 Task: Search one way flight ticket for 3 adults in first from Alpena: Alpena County Regional Airport to Raleigh: Raleigh-durham International Airport on 8-5-2023. Choice of flights is Alaska. Number of bags: 11 checked bags. Price is upto 72000. Outbound departure time preference is 7:15.
Action: Mouse moved to (291, 276)
Screenshot: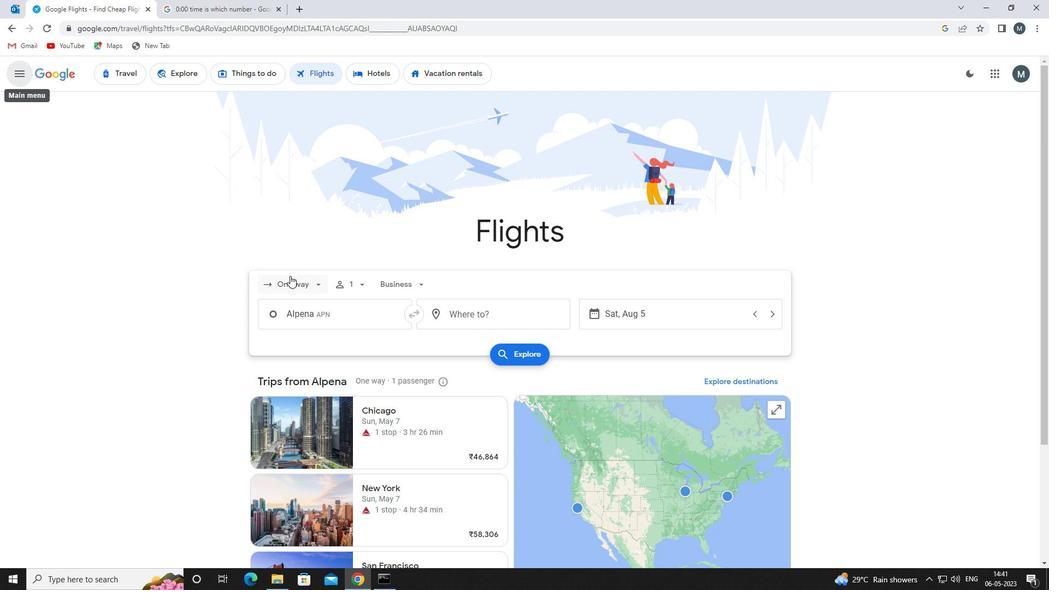 
Action: Mouse pressed left at (291, 276)
Screenshot: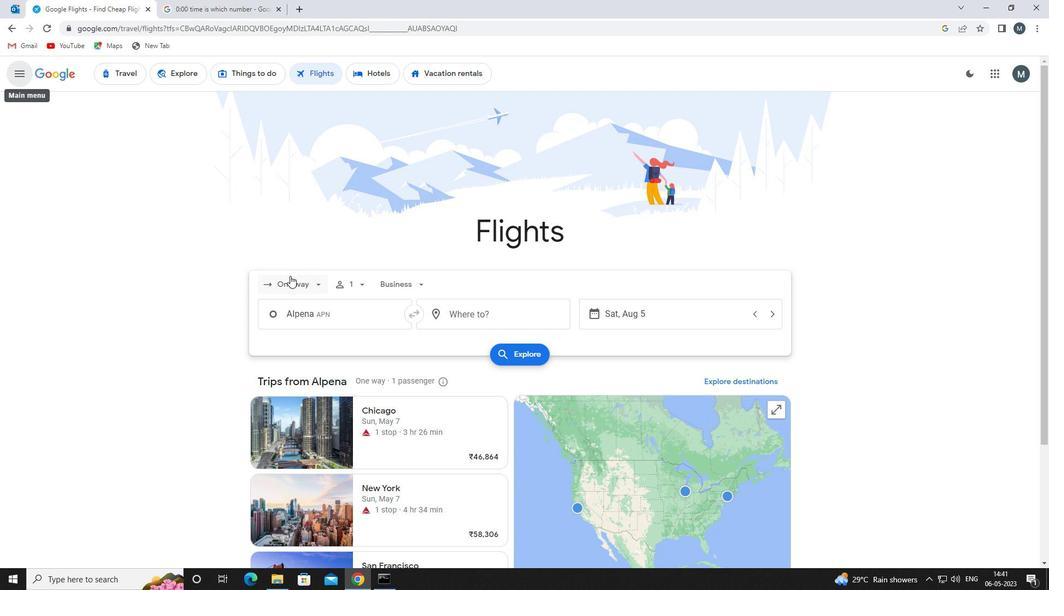 
Action: Mouse moved to (308, 333)
Screenshot: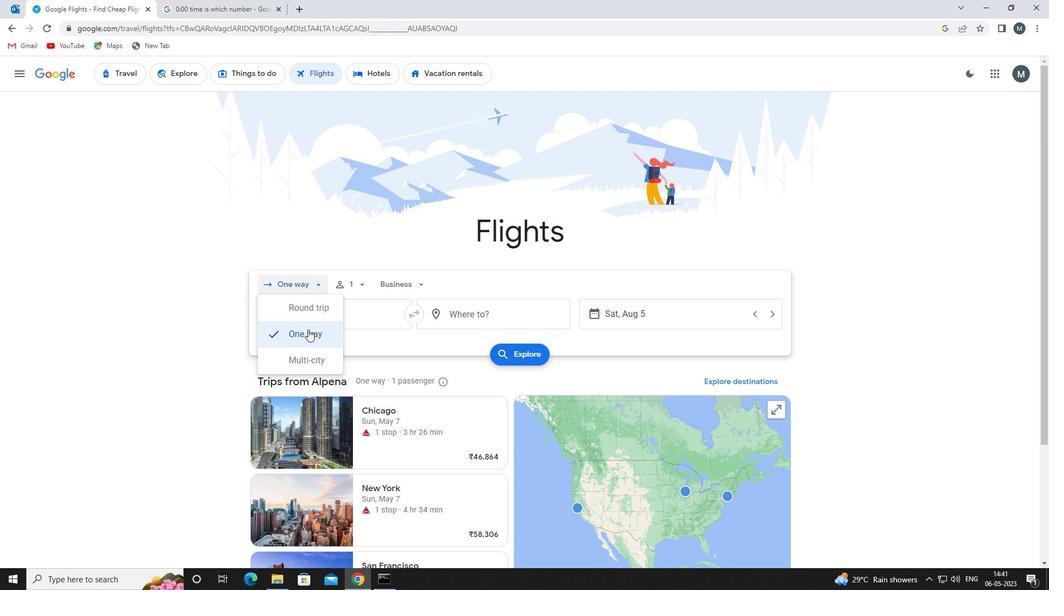 
Action: Mouse pressed left at (308, 333)
Screenshot: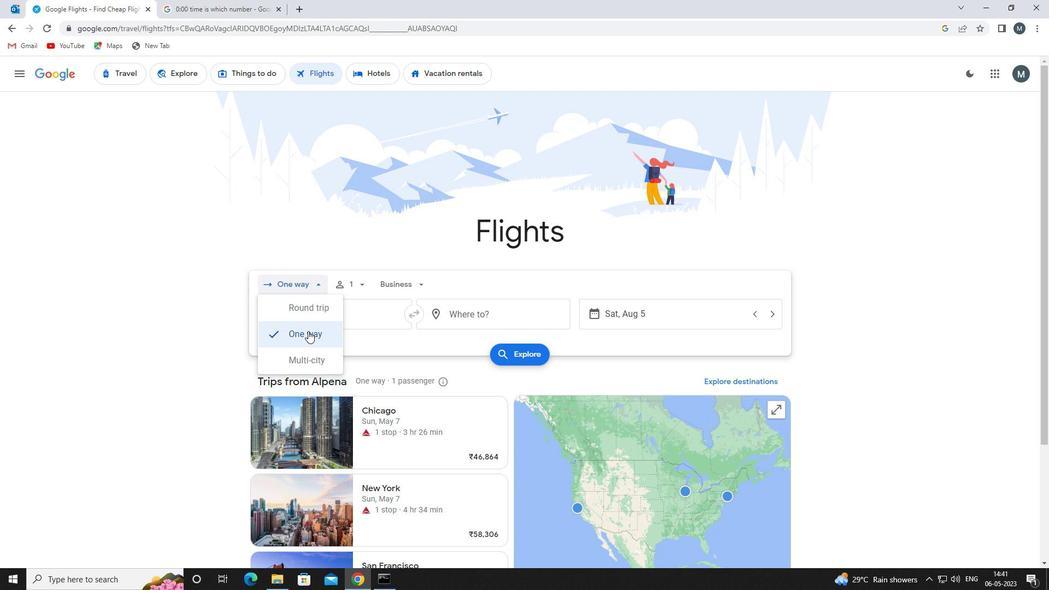 
Action: Mouse moved to (366, 287)
Screenshot: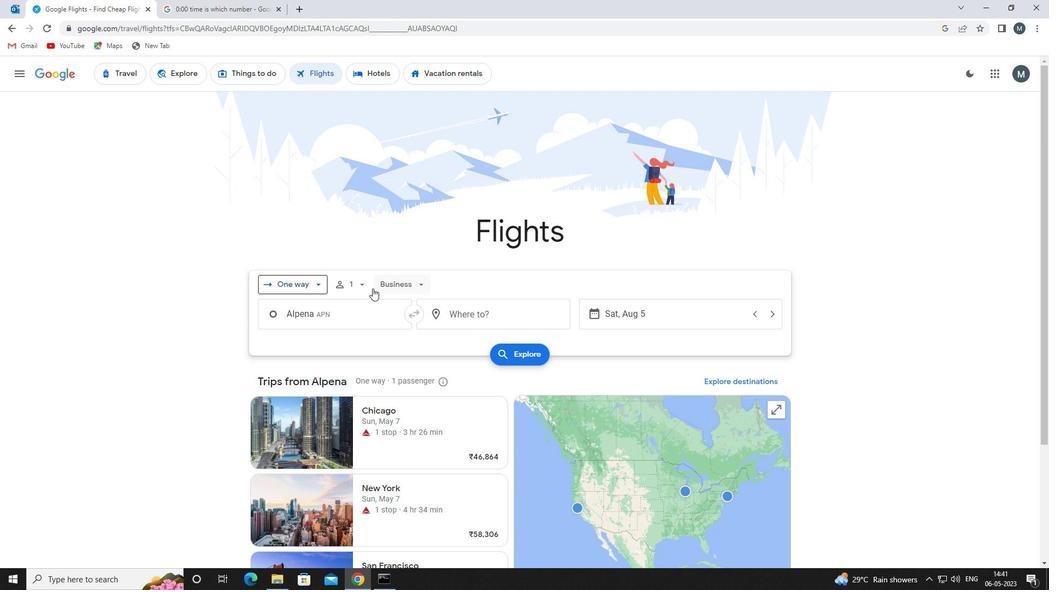 
Action: Mouse pressed left at (366, 287)
Screenshot: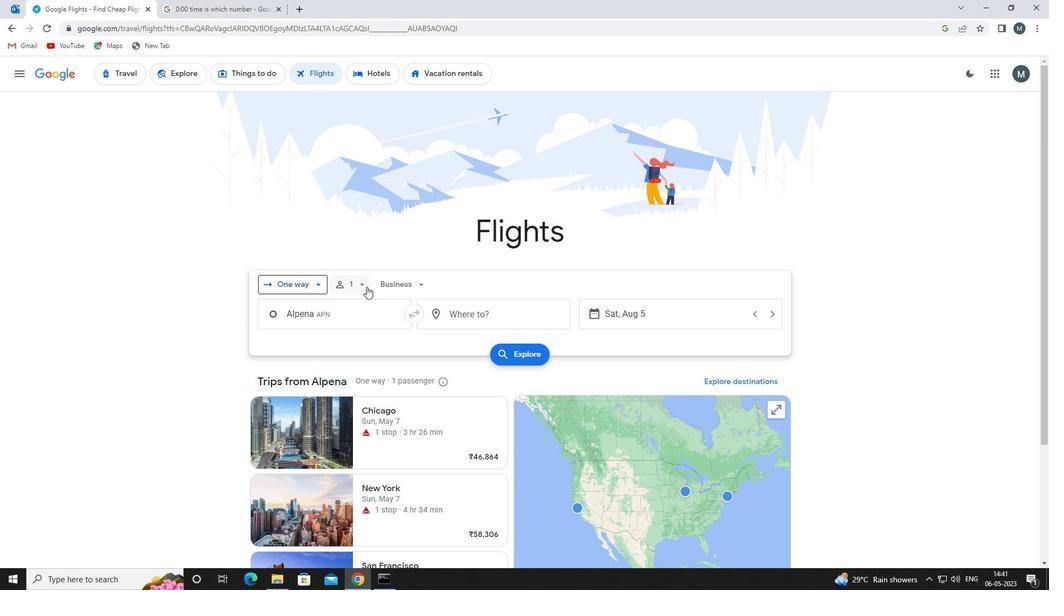 
Action: Mouse moved to (452, 319)
Screenshot: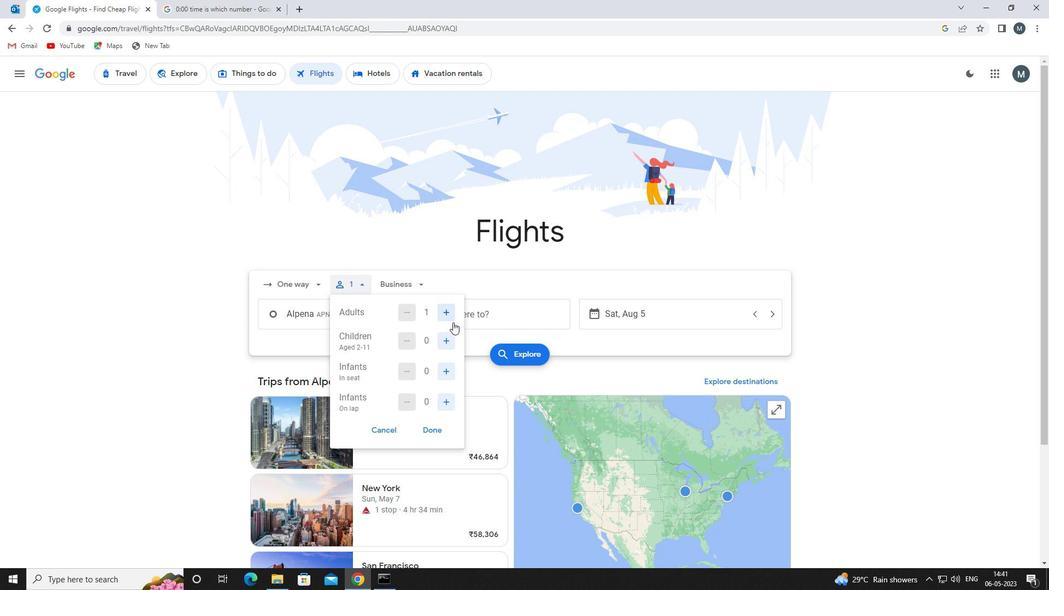 
Action: Mouse pressed left at (452, 319)
Screenshot: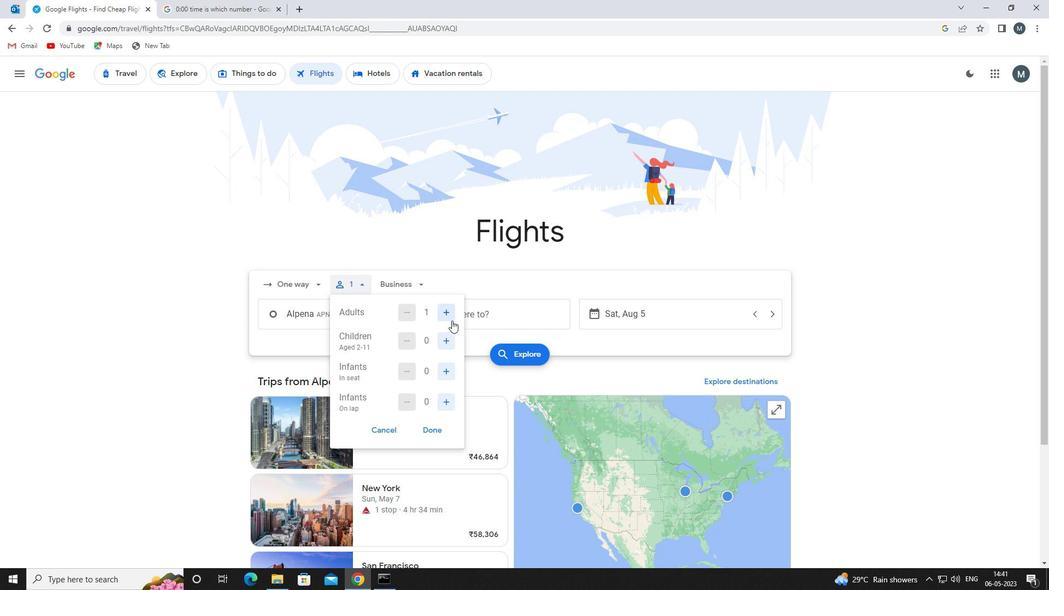 
Action: Mouse pressed left at (452, 319)
Screenshot: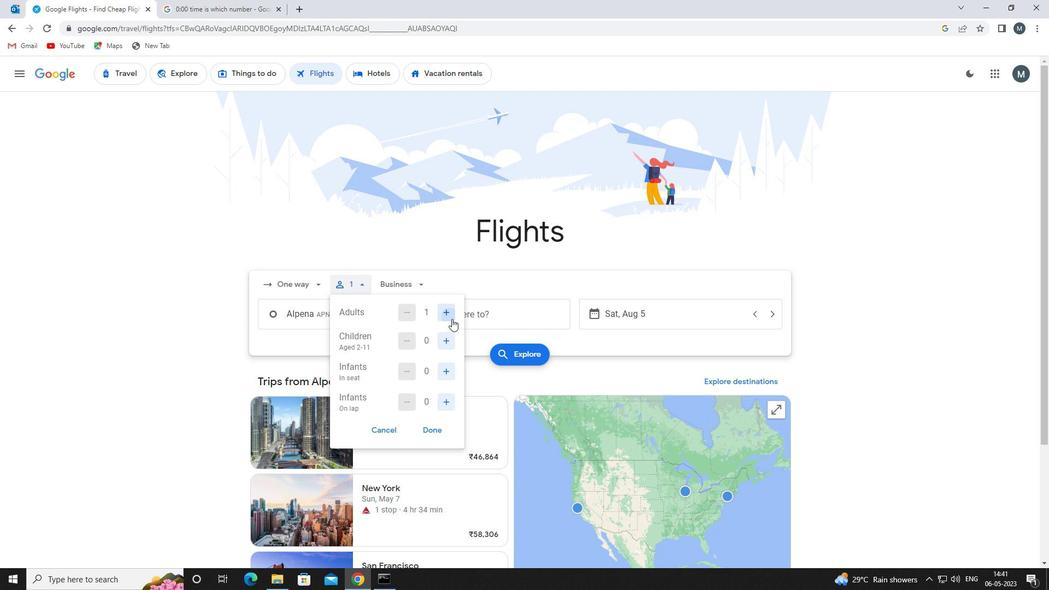 
Action: Mouse moved to (429, 435)
Screenshot: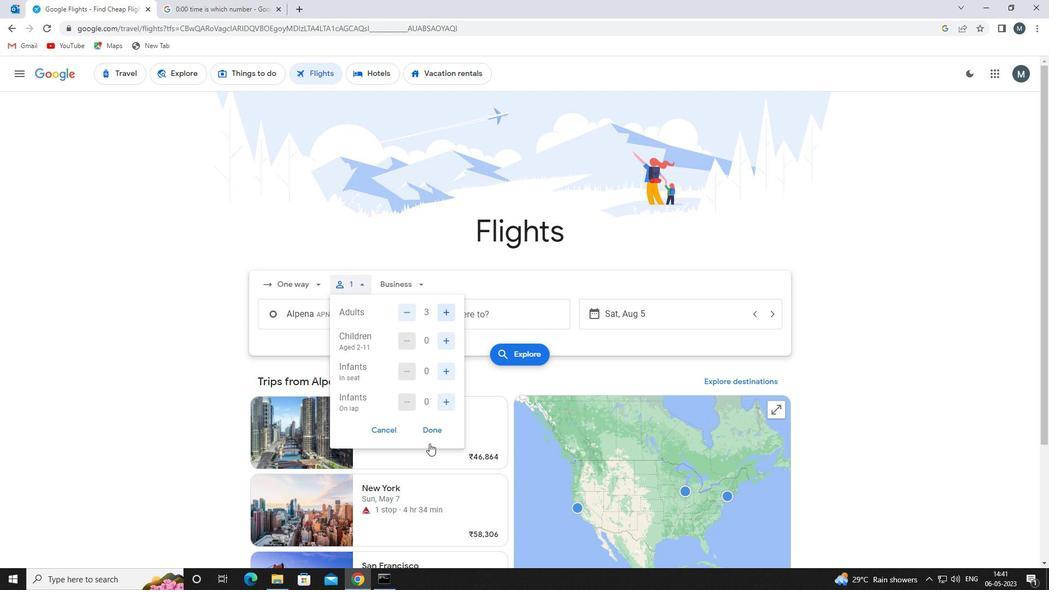 
Action: Mouse pressed left at (429, 435)
Screenshot: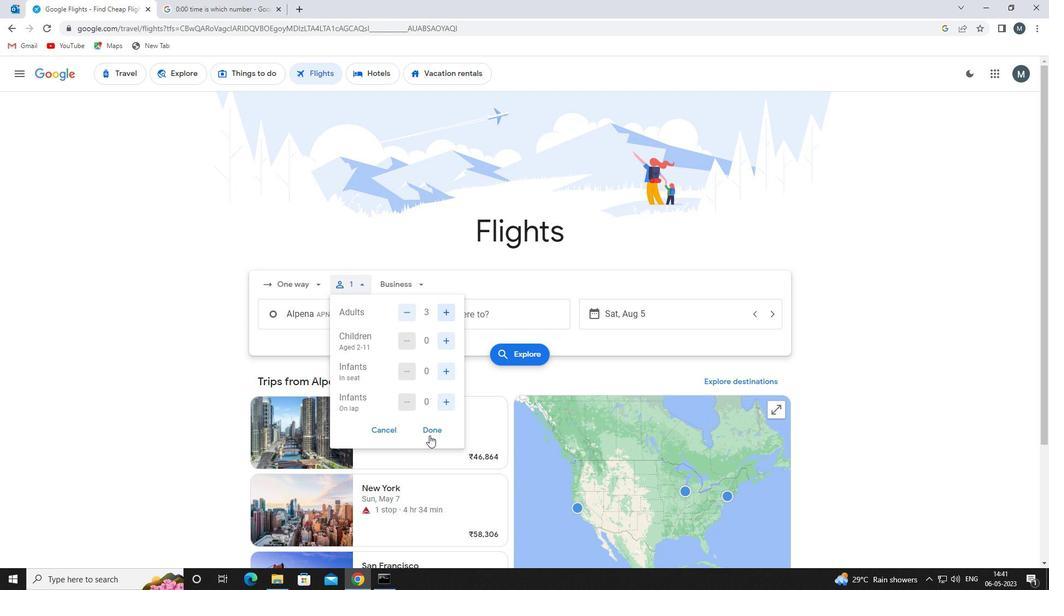 
Action: Mouse moved to (436, 431)
Screenshot: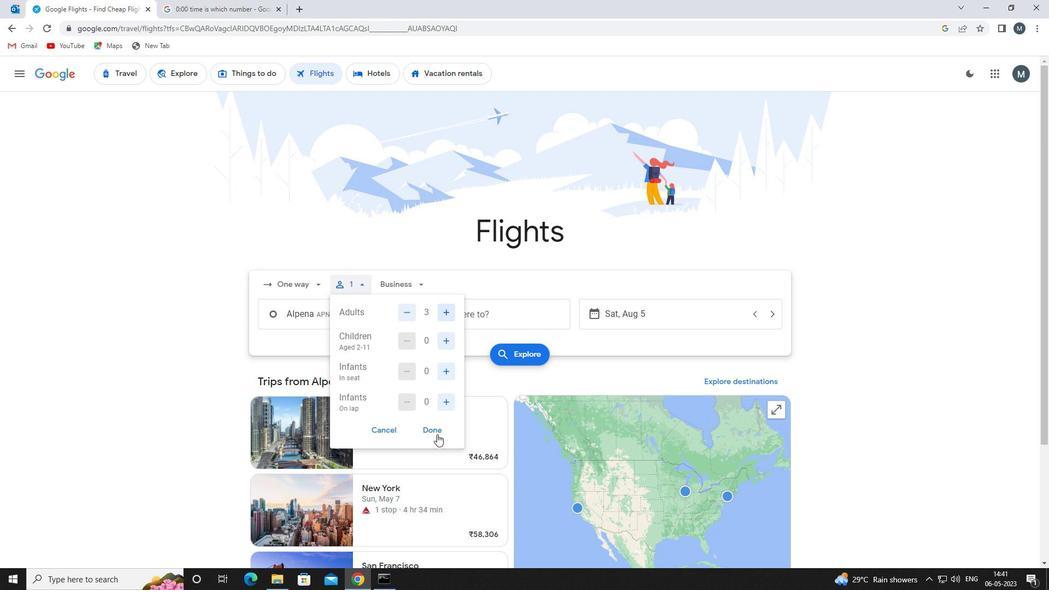 
Action: Mouse pressed left at (436, 431)
Screenshot: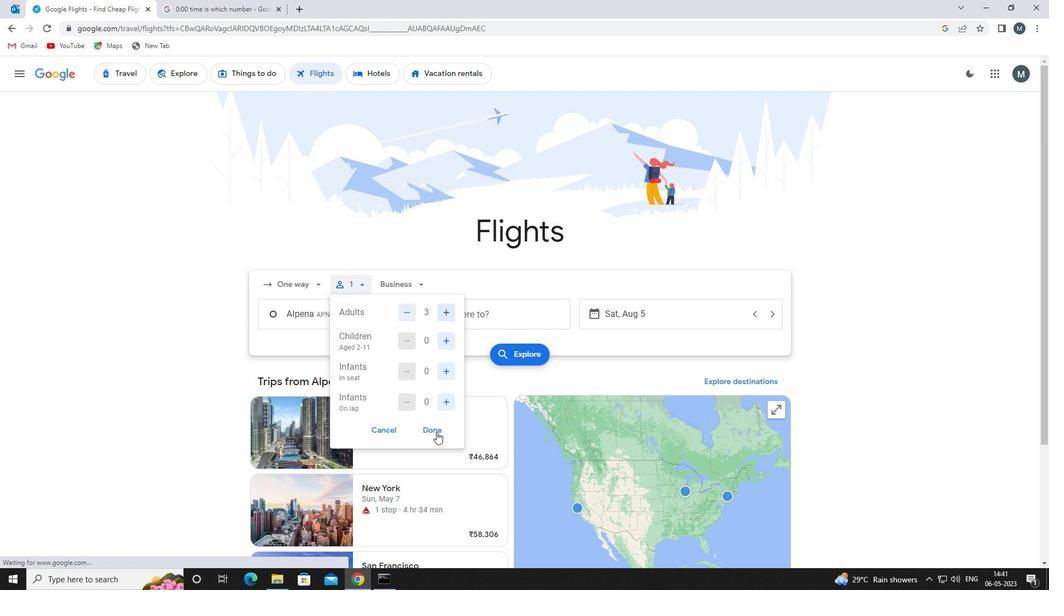 
Action: Mouse moved to (401, 286)
Screenshot: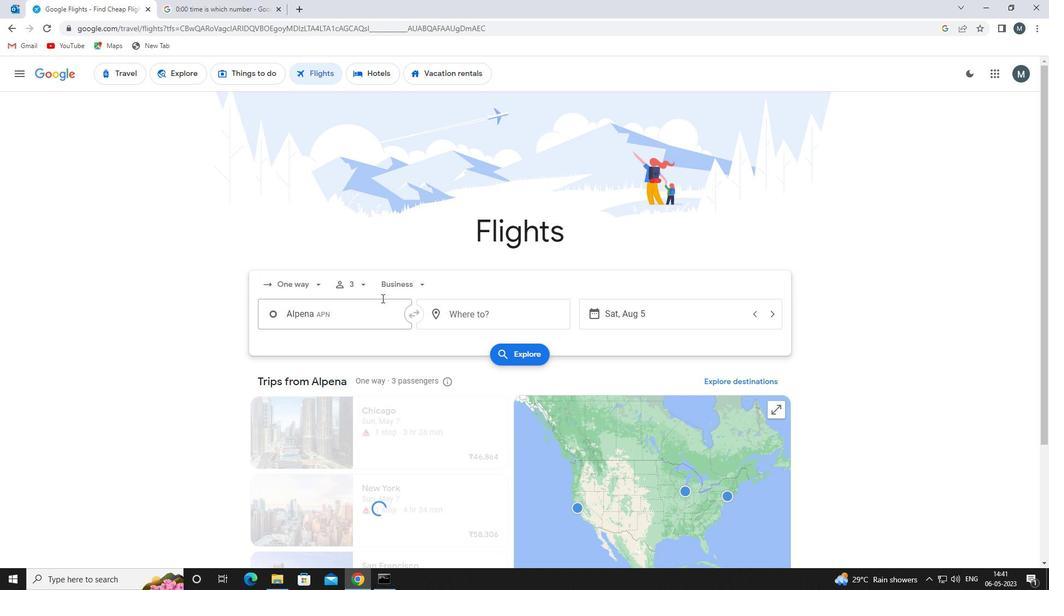 
Action: Mouse pressed left at (401, 286)
Screenshot: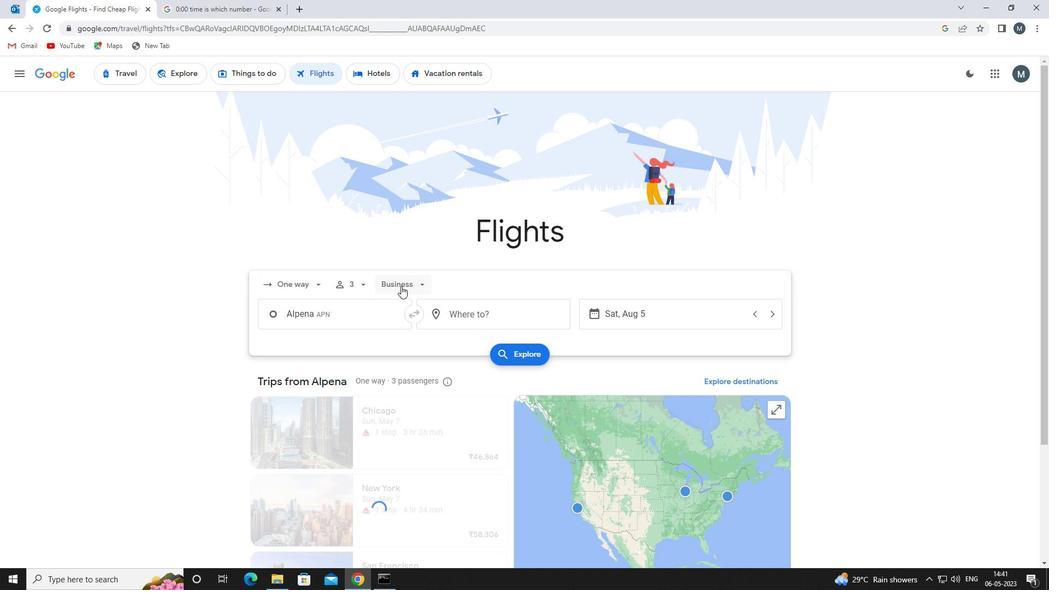 
Action: Mouse moved to (416, 386)
Screenshot: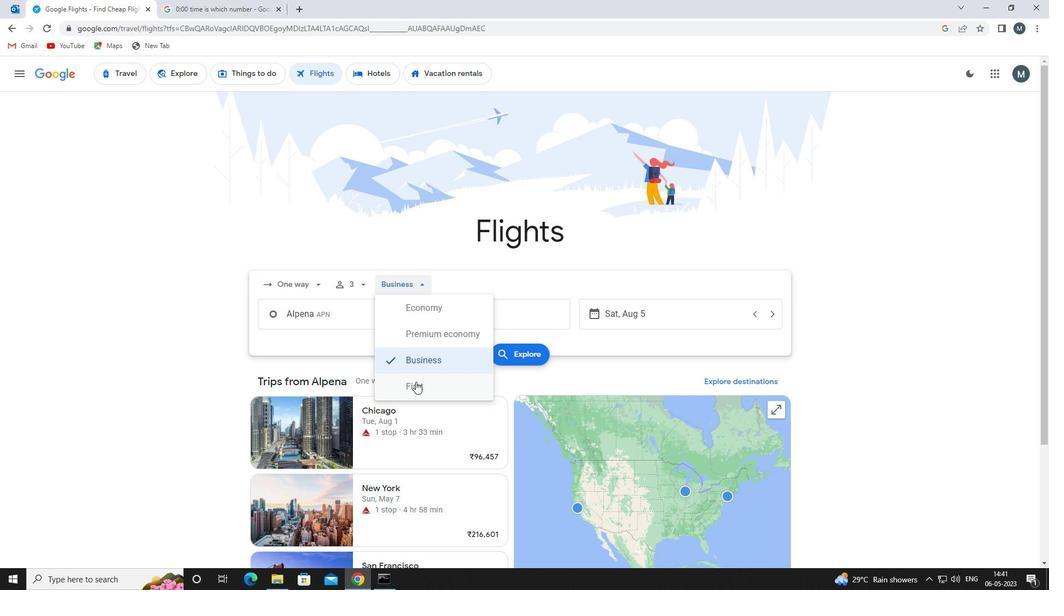 
Action: Mouse pressed left at (416, 386)
Screenshot: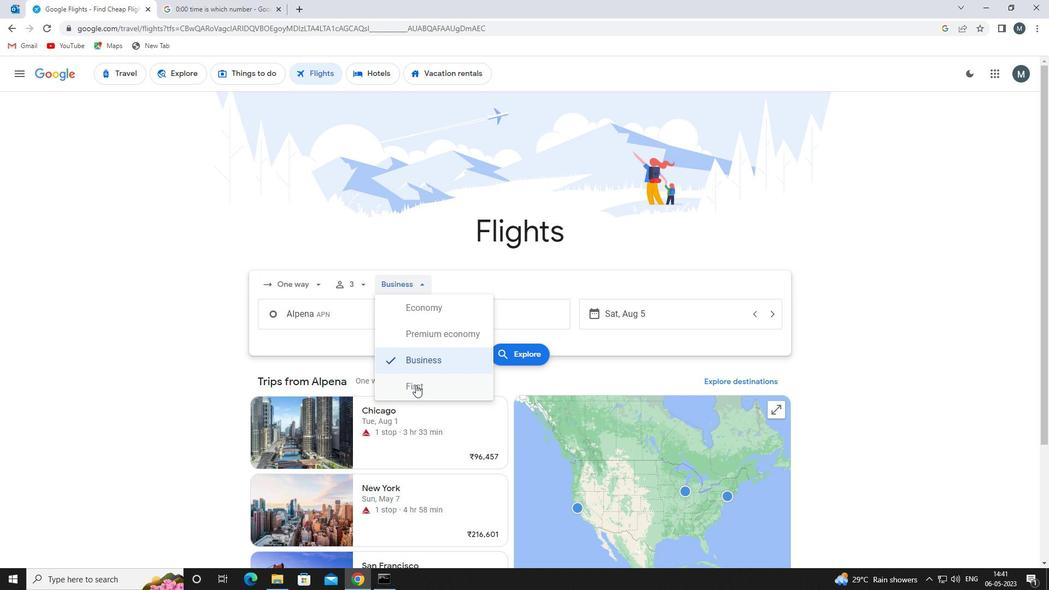 
Action: Mouse moved to (345, 318)
Screenshot: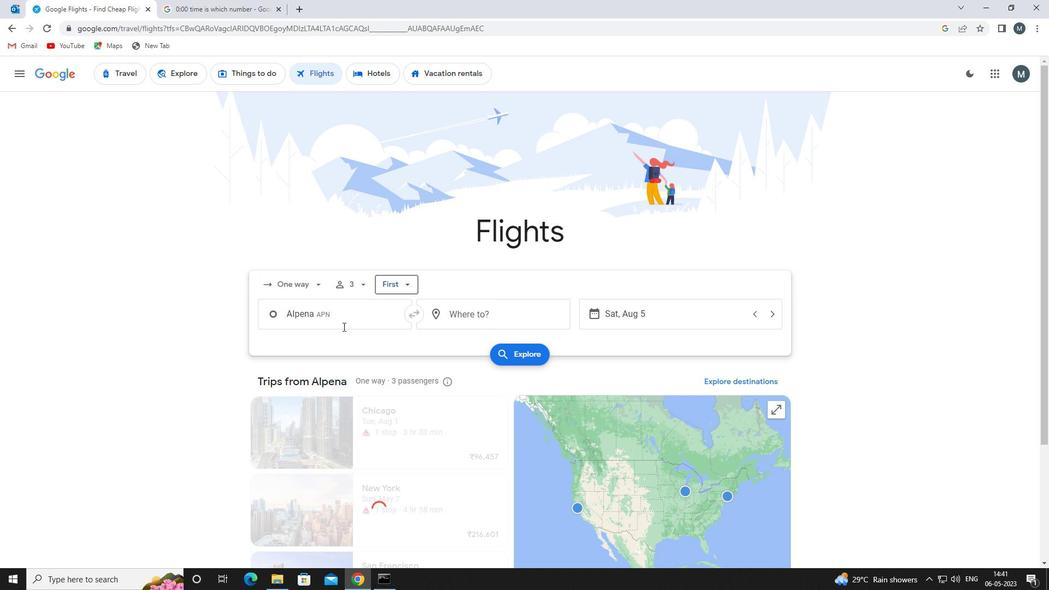 
Action: Mouse pressed left at (345, 318)
Screenshot: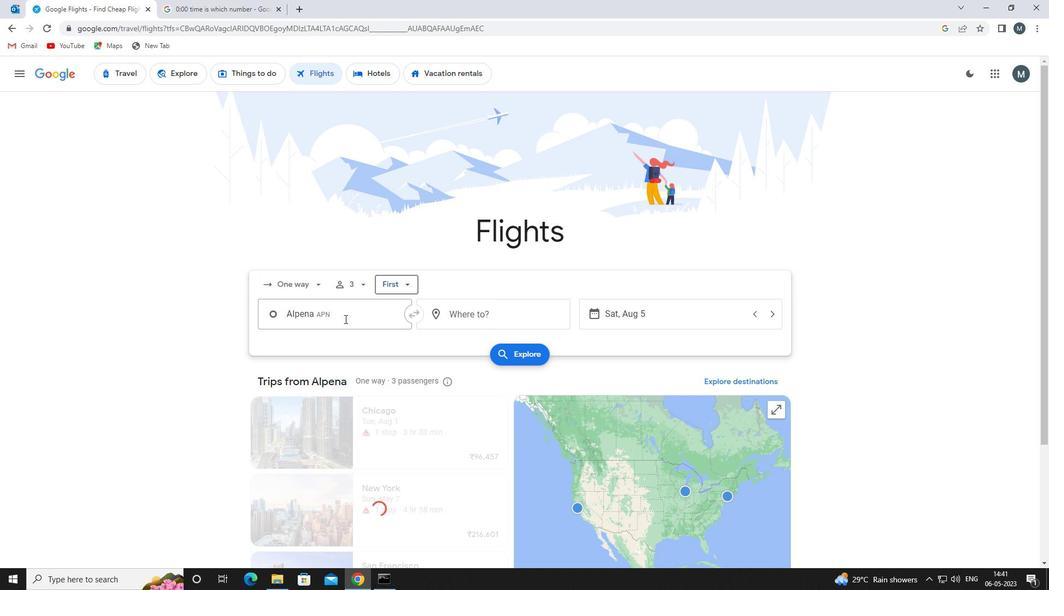 
Action: Mouse moved to (345, 318)
Screenshot: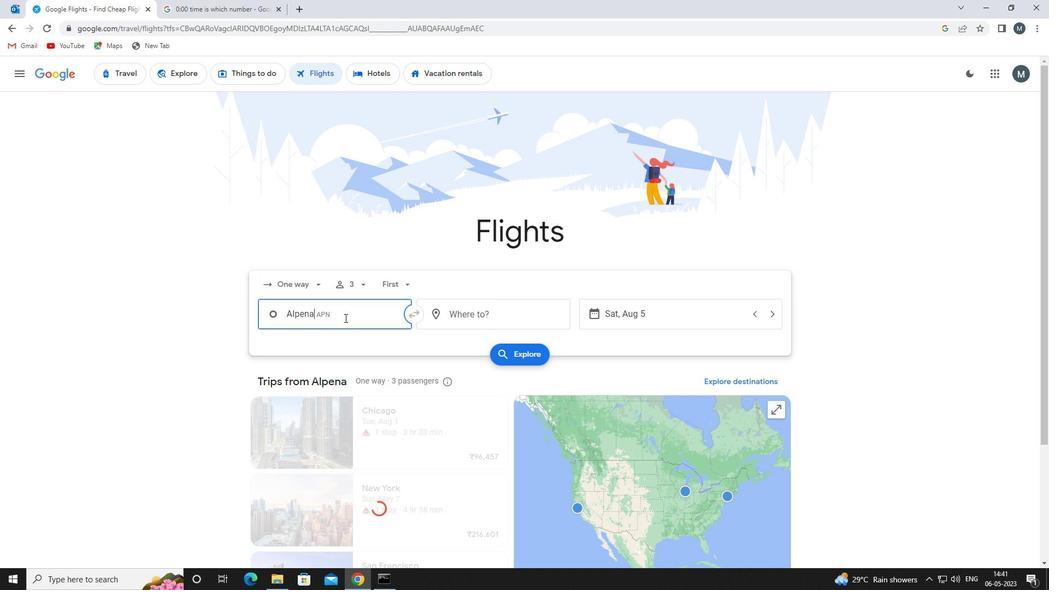 
Action: Key pressed alpena<Key.space>county<Key.space>
Screenshot: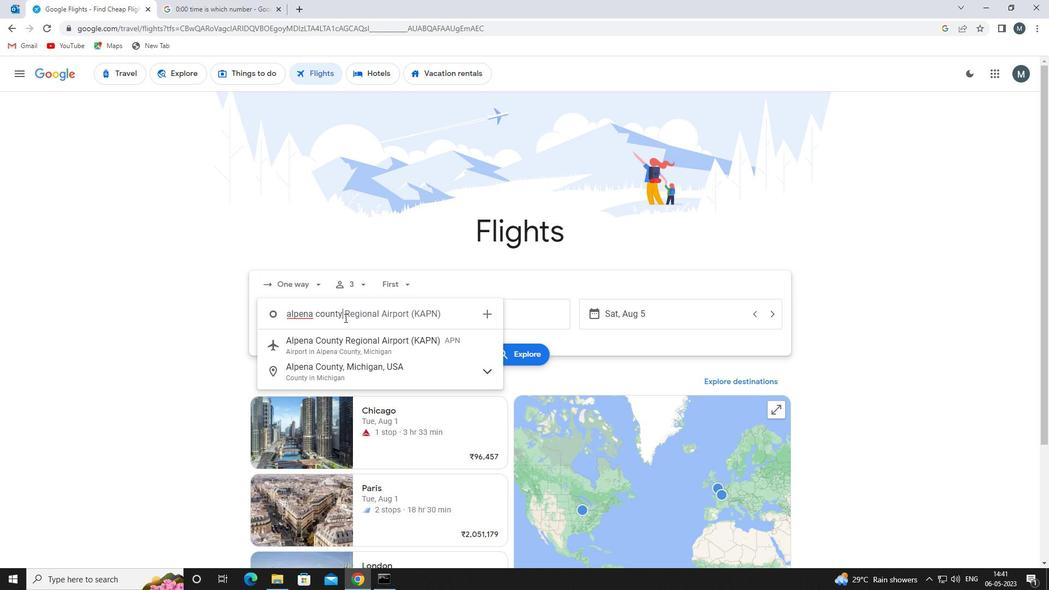 
Action: Mouse moved to (359, 352)
Screenshot: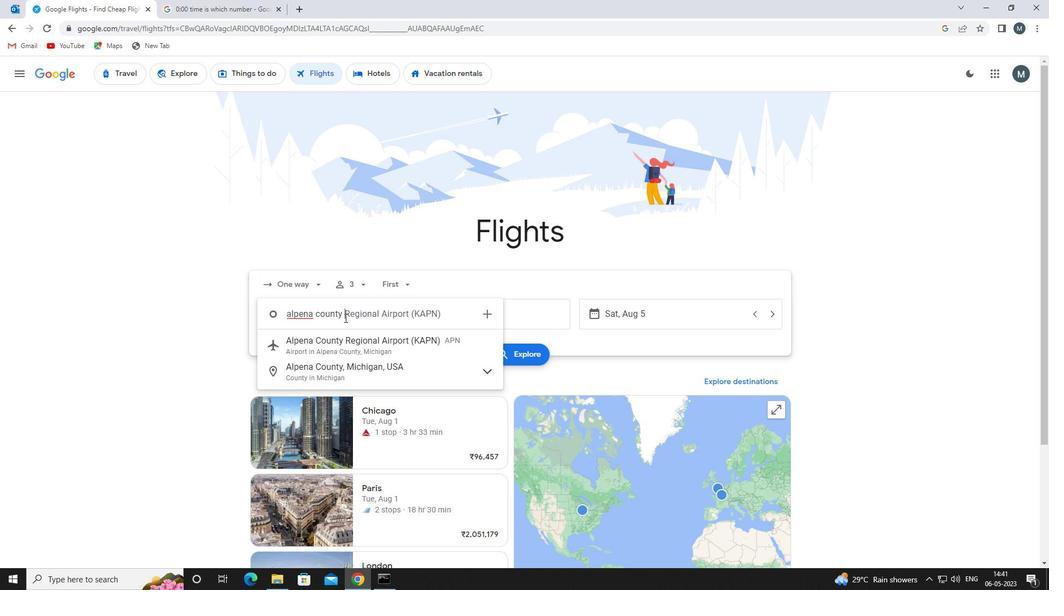 
Action: Mouse pressed left at (359, 352)
Screenshot: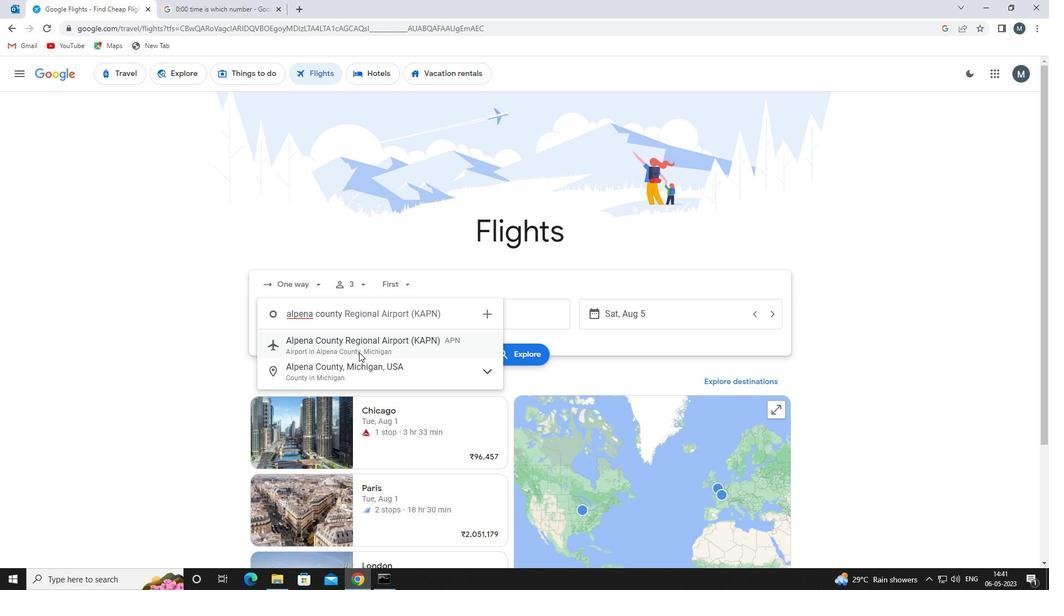 
Action: Mouse moved to (458, 315)
Screenshot: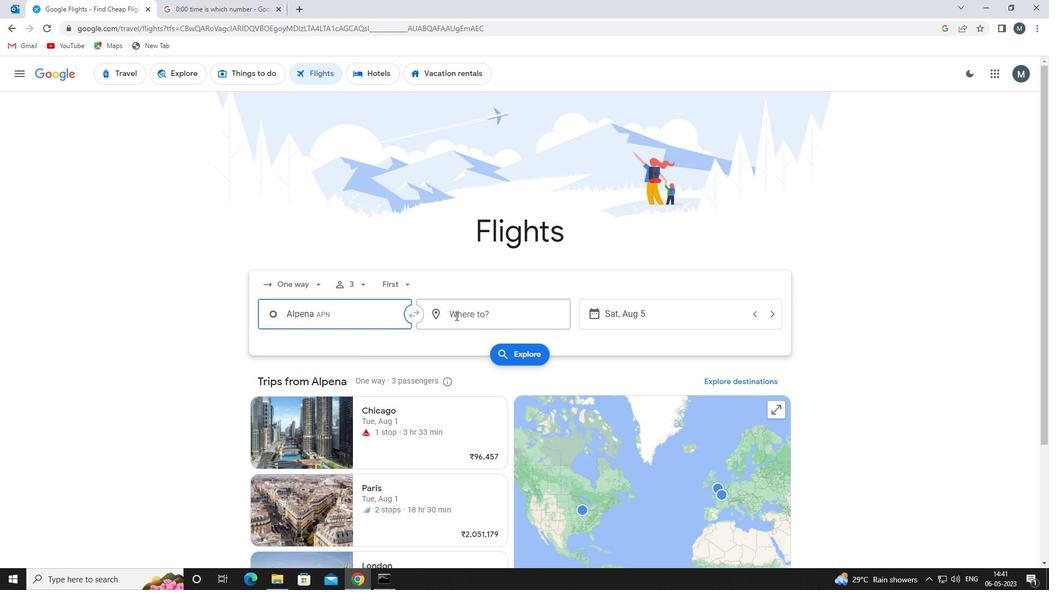 
Action: Mouse pressed left at (458, 315)
Screenshot: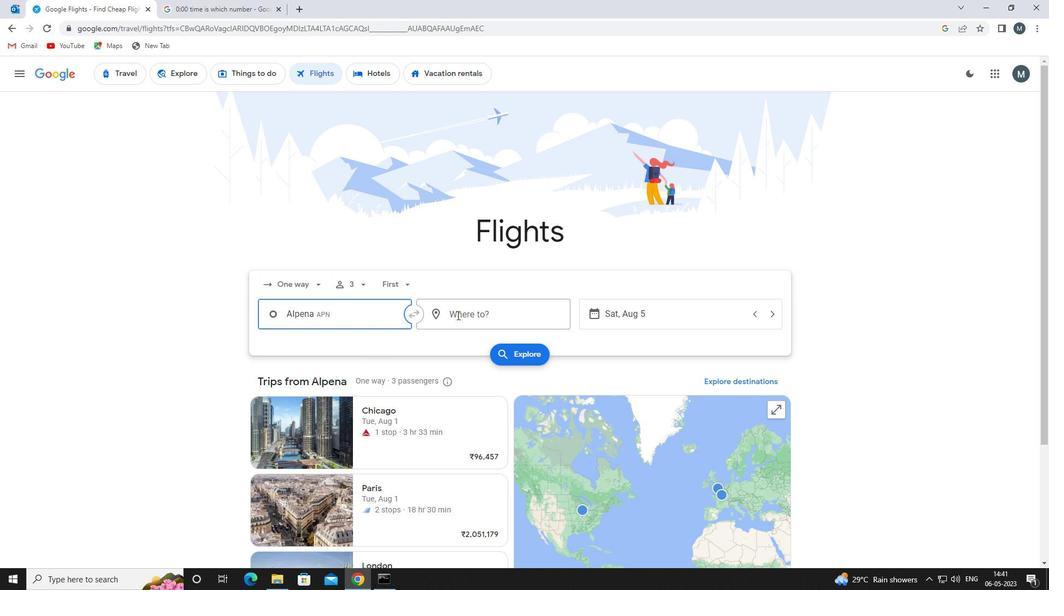 
Action: Mouse moved to (459, 316)
Screenshot: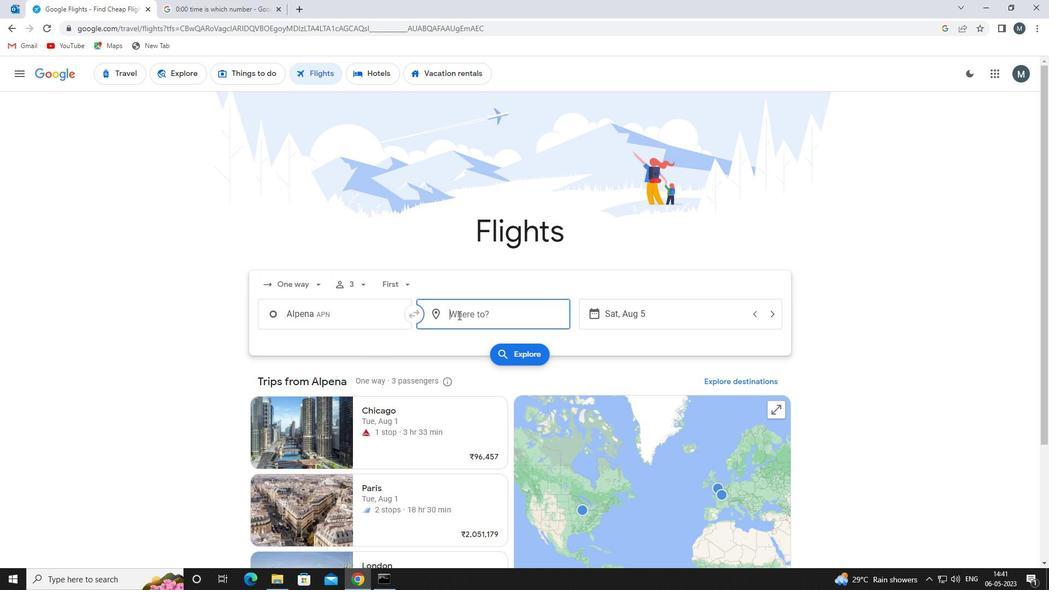 
Action: Key pressed raleigh<Key.space>d
Screenshot: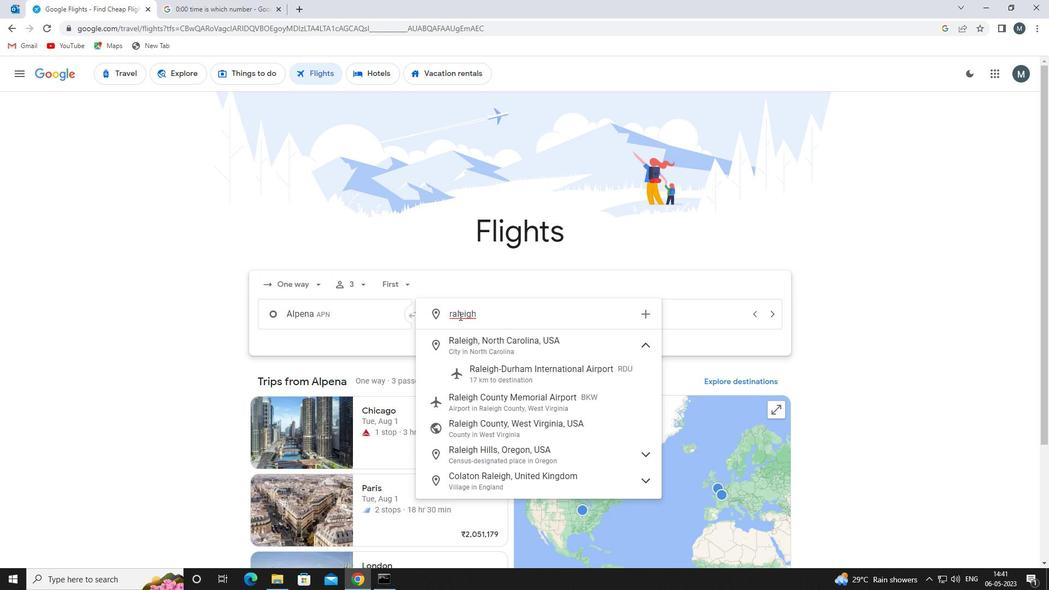 
Action: Mouse moved to (543, 346)
Screenshot: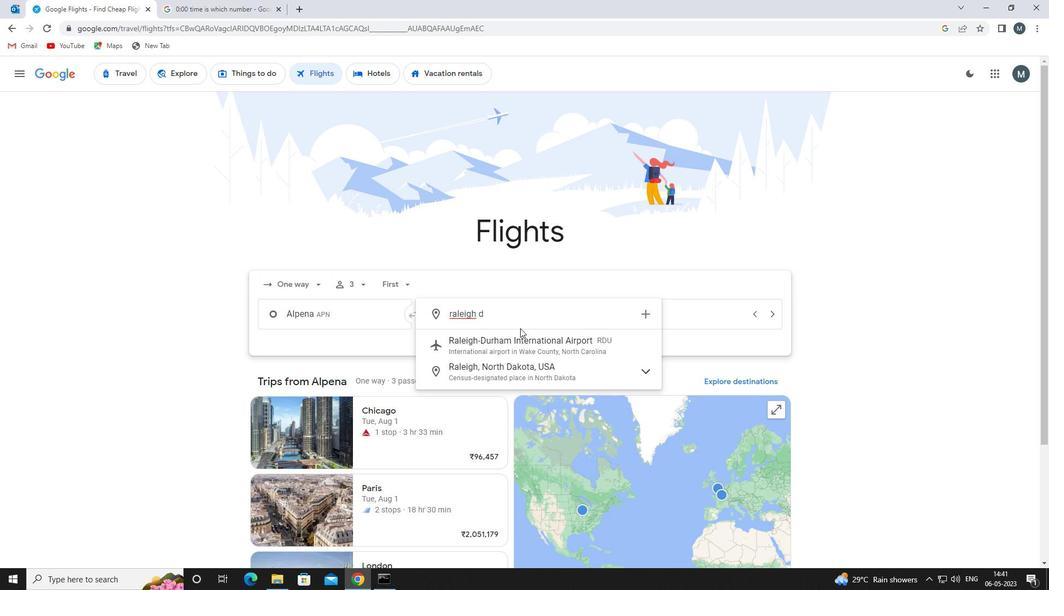 
Action: Mouse pressed left at (543, 346)
Screenshot: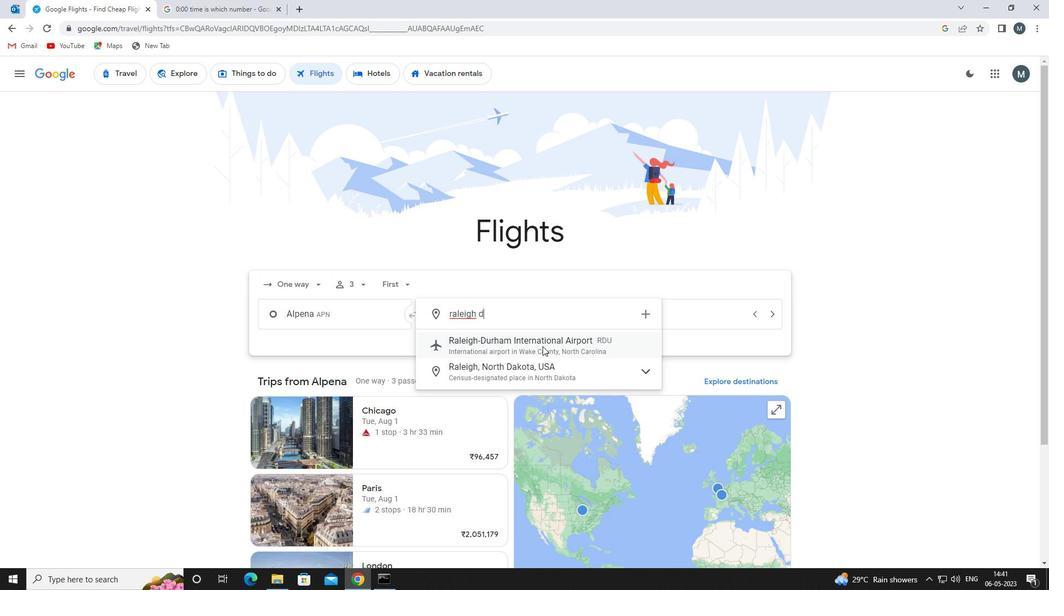 
Action: Mouse moved to (634, 320)
Screenshot: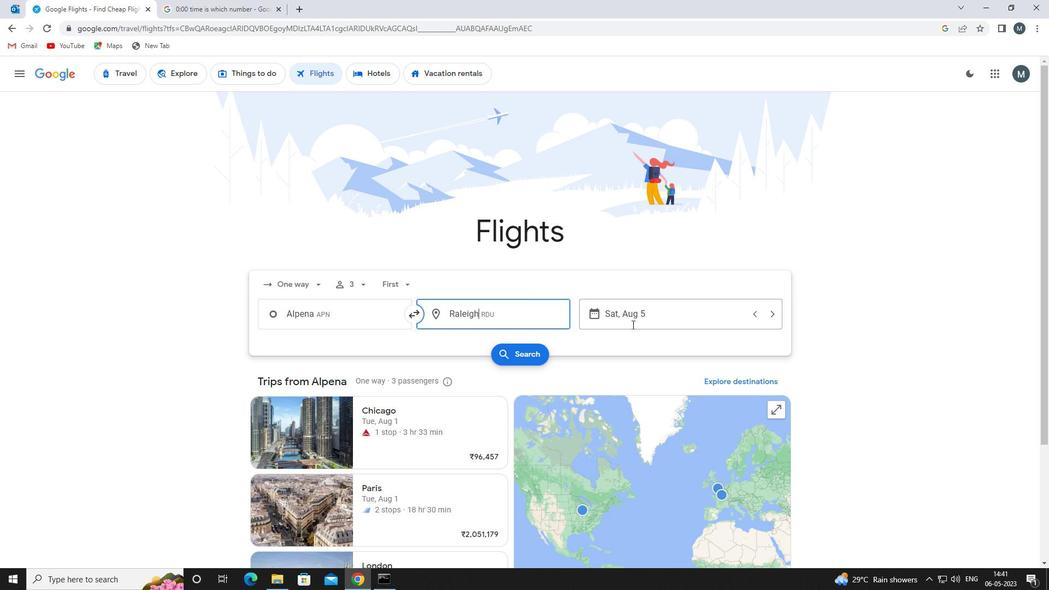 
Action: Mouse pressed left at (634, 320)
Screenshot: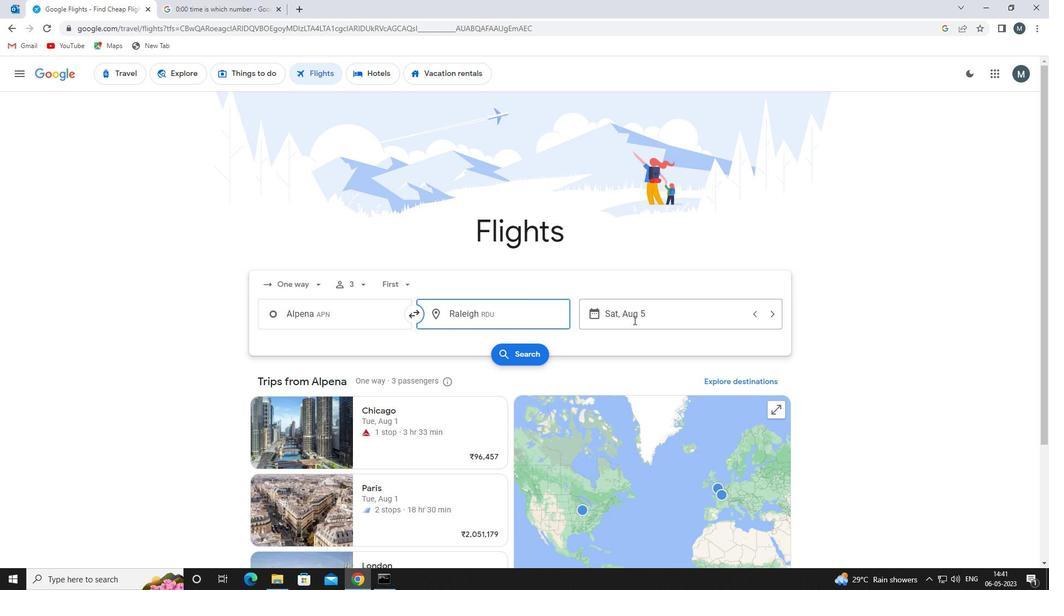 
Action: Mouse moved to (550, 375)
Screenshot: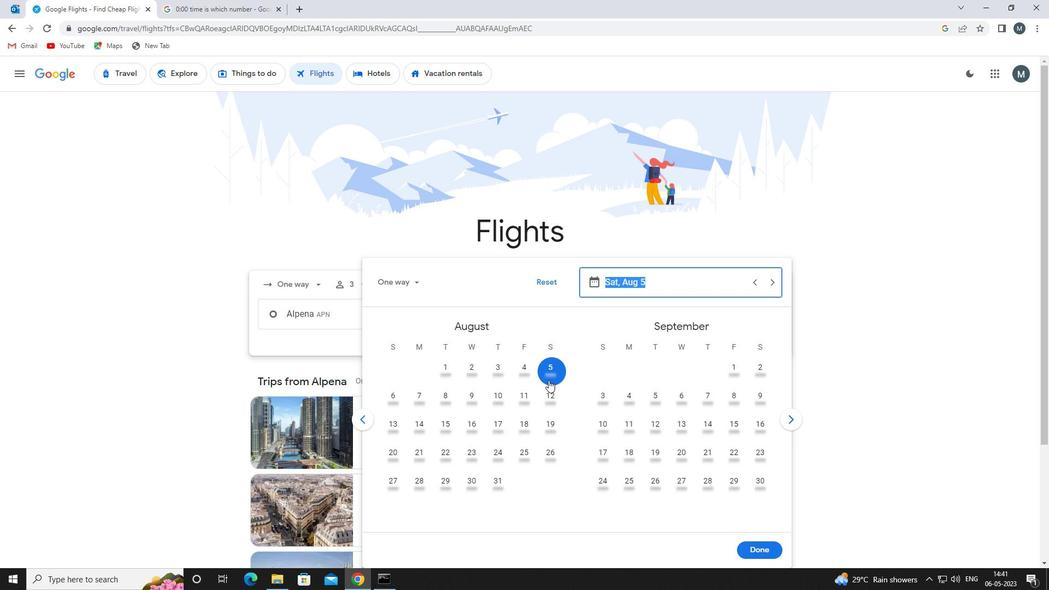 
Action: Mouse pressed left at (550, 375)
Screenshot: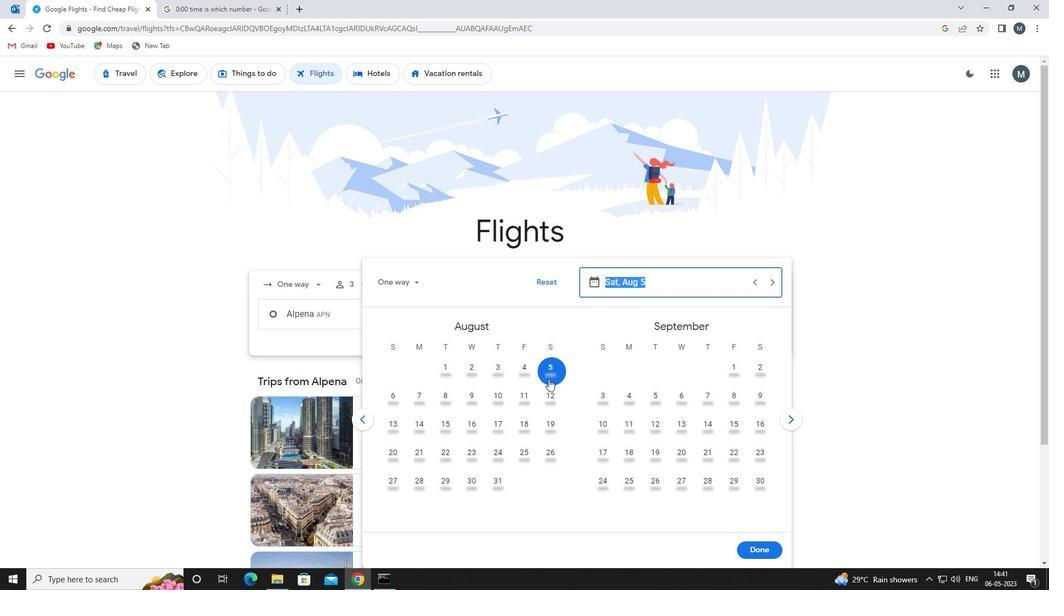 
Action: Mouse moved to (759, 554)
Screenshot: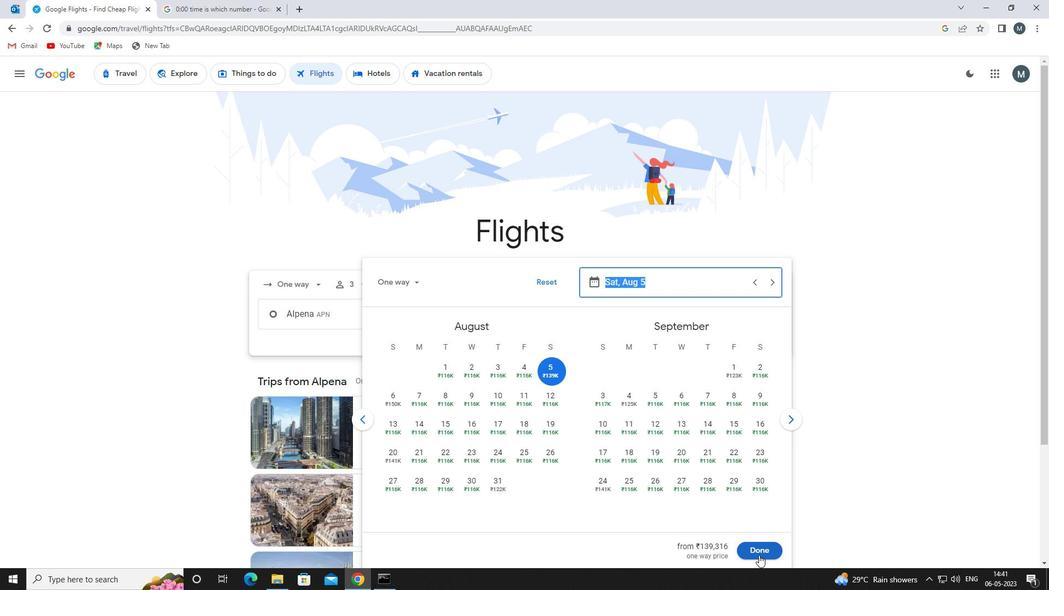 
Action: Mouse pressed left at (759, 554)
Screenshot: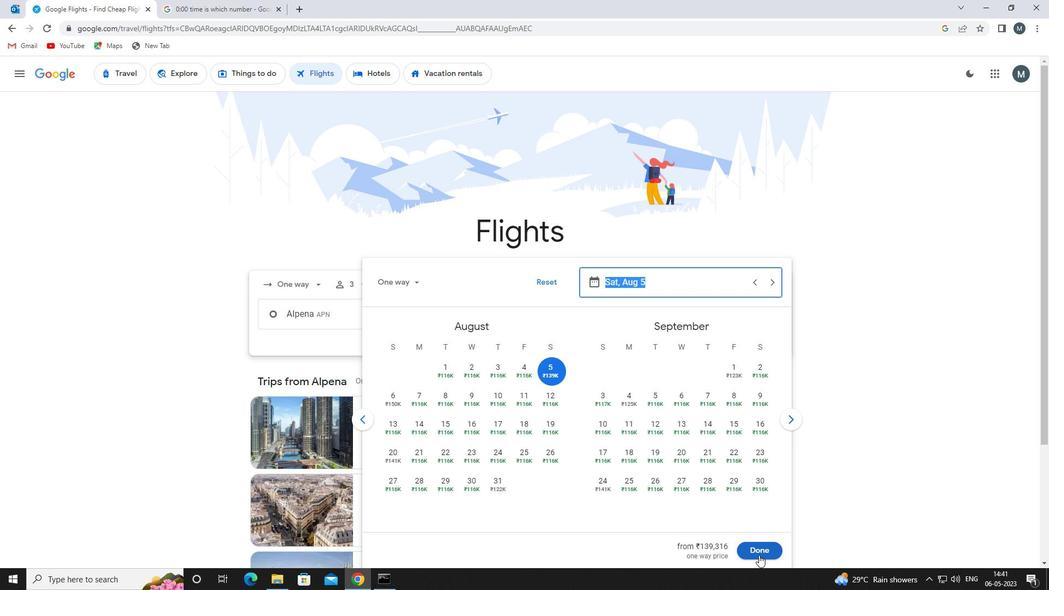 
Action: Mouse moved to (535, 359)
Screenshot: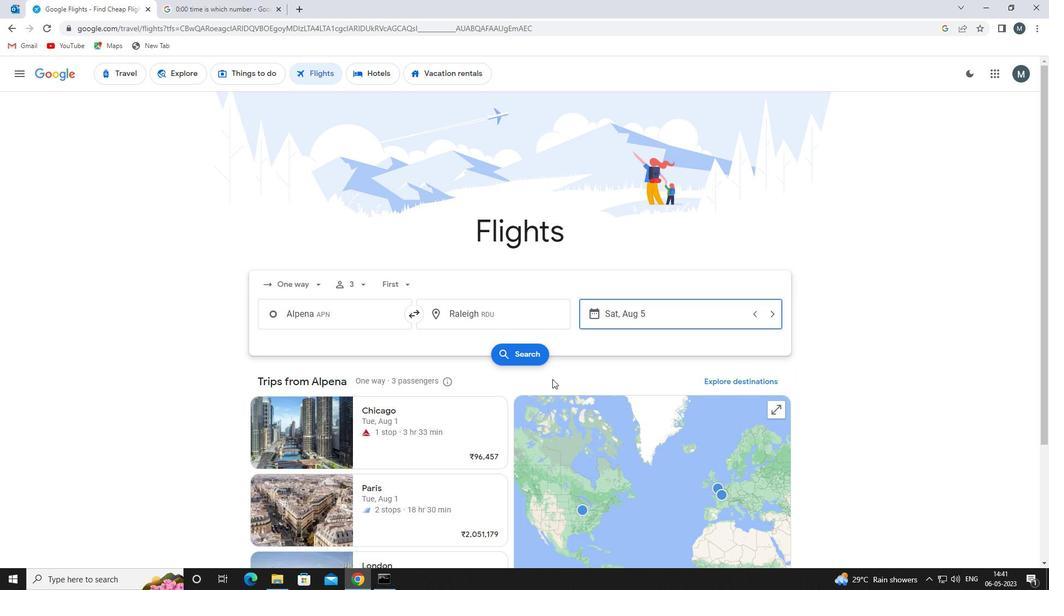
Action: Mouse pressed left at (535, 359)
Screenshot: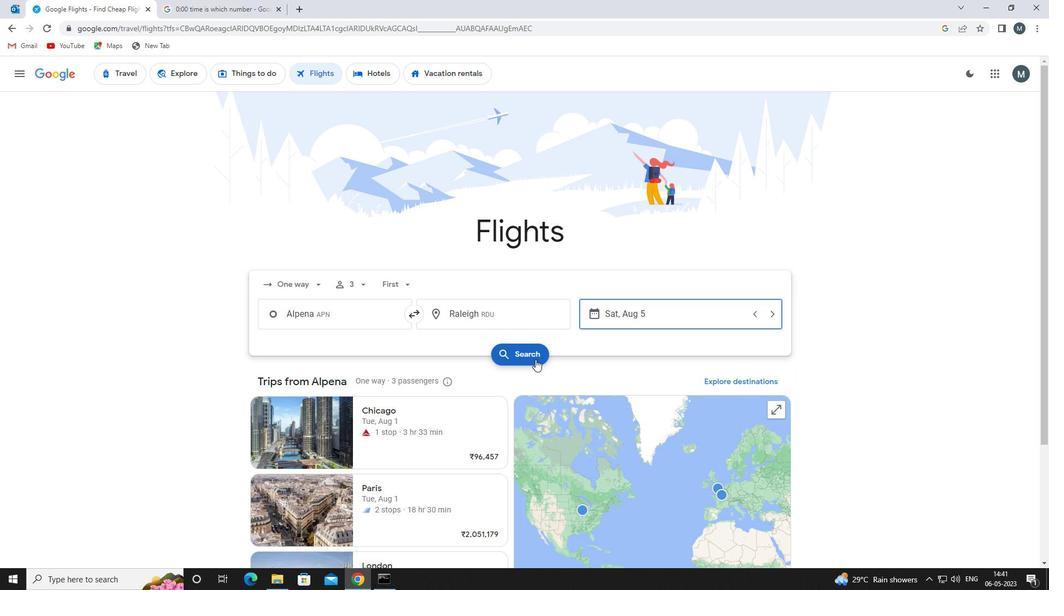 
Action: Mouse moved to (267, 167)
Screenshot: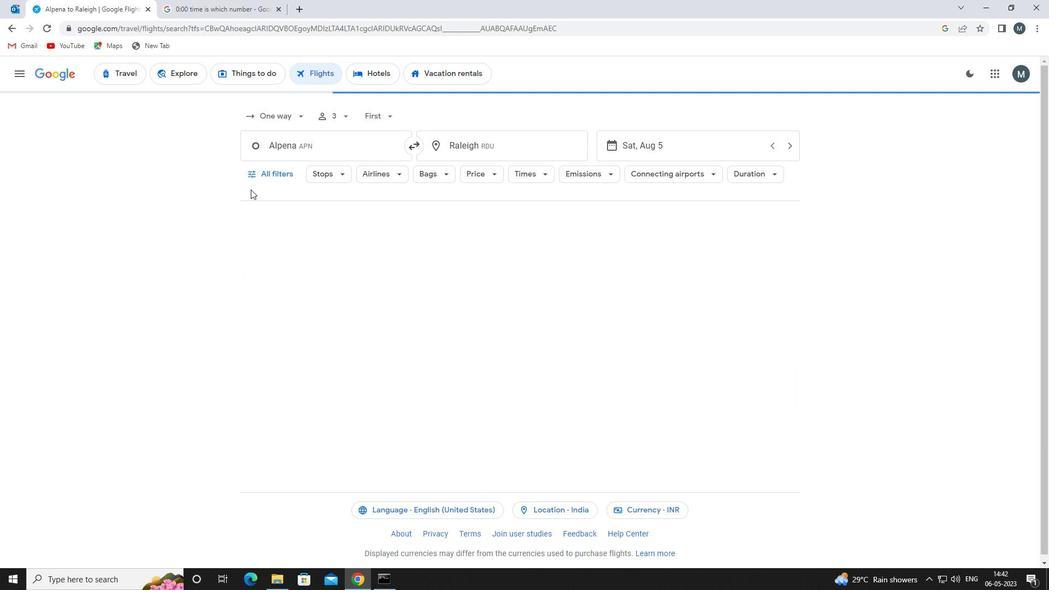 
Action: Mouse pressed left at (267, 167)
Screenshot: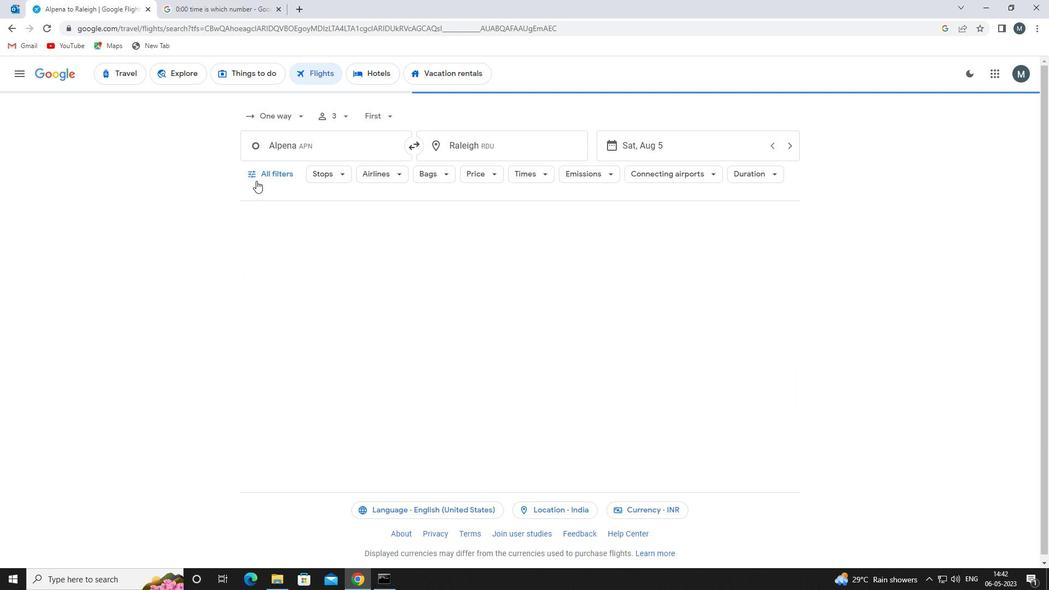 
Action: Mouse moved to (282, 291)
Screenshot: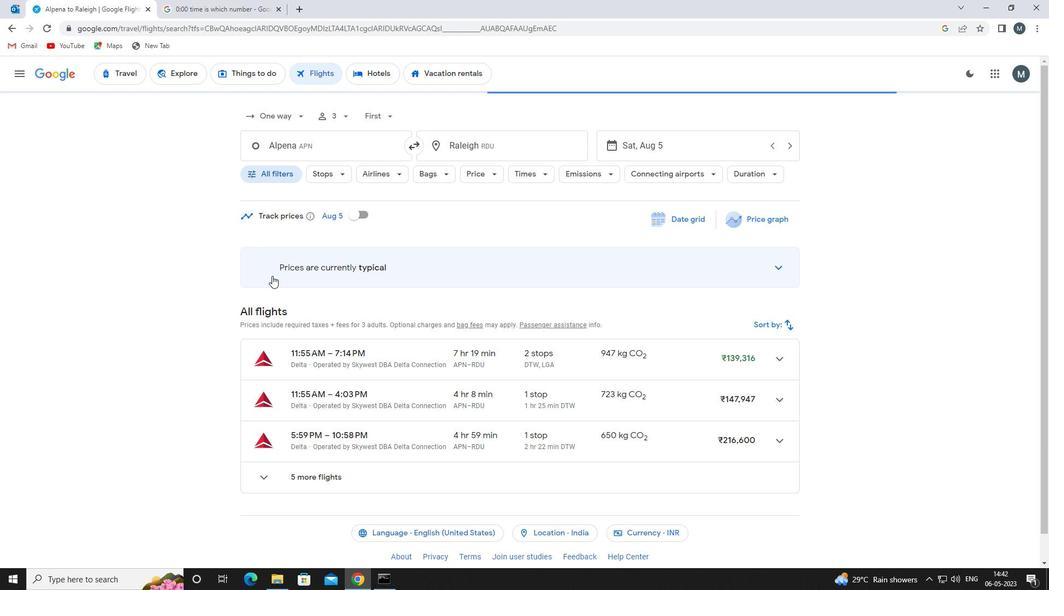 
Action: Mouse scrolled (282, 290) with delta (0, 0)
Screenshot: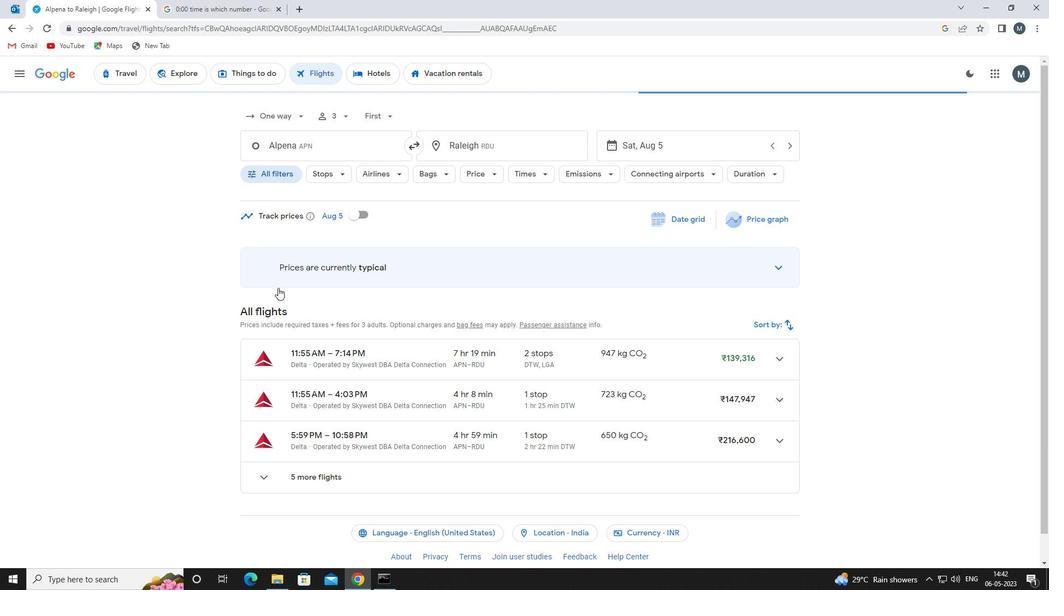 
Action: Mouse moved to (282, 291)
Screenshot: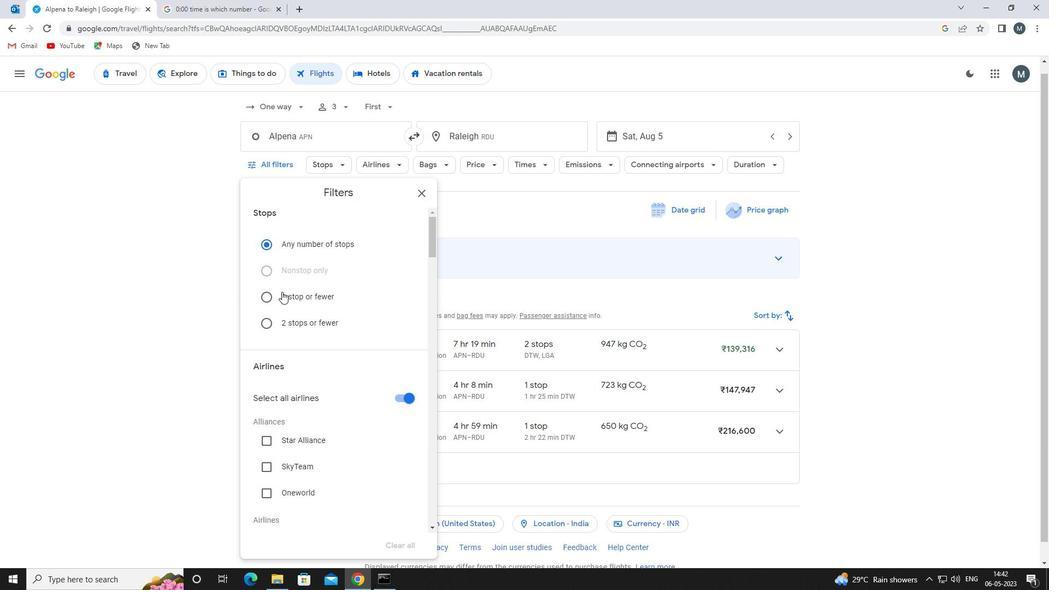 
Action: Mouse scrolled (282, 292) with delta (0, 0)
Screenshot: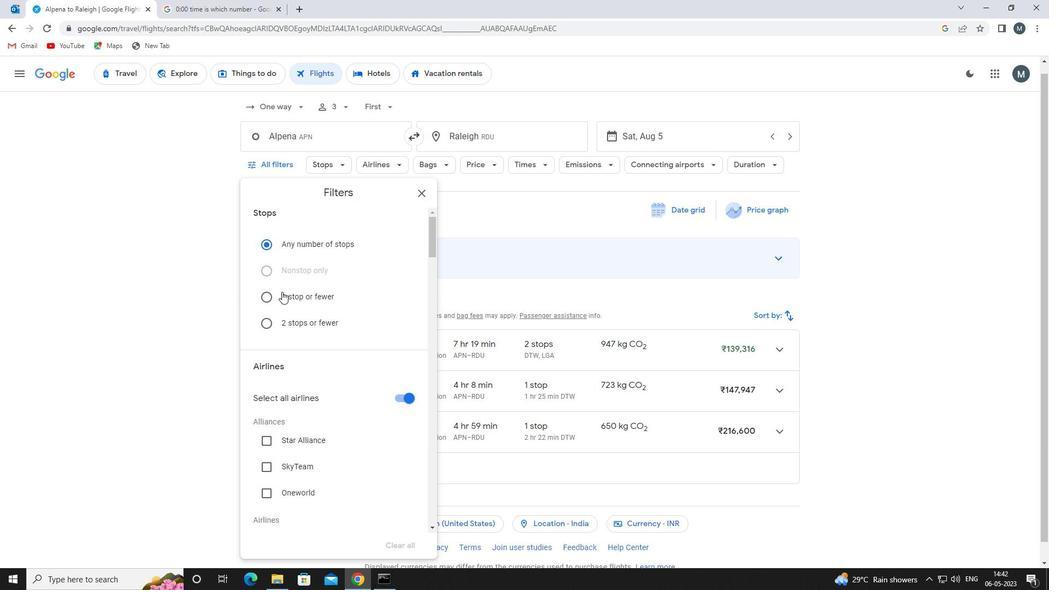 
Action: Mouse moved to (282, 290)
Screenshot: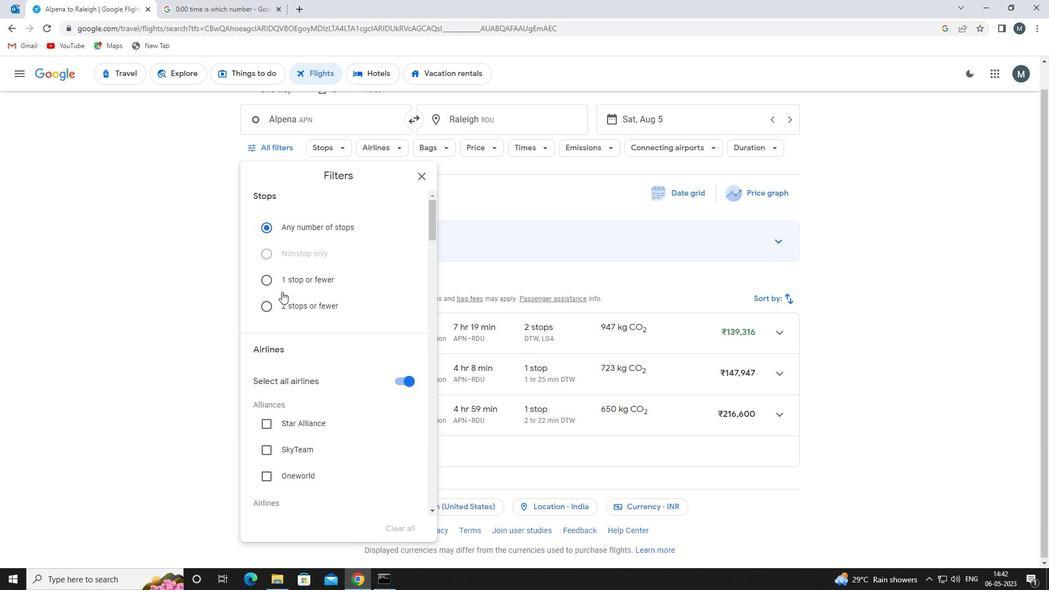 
Action: Mouse scrolled (282, 291) with delta (0, 0)
Screenshot: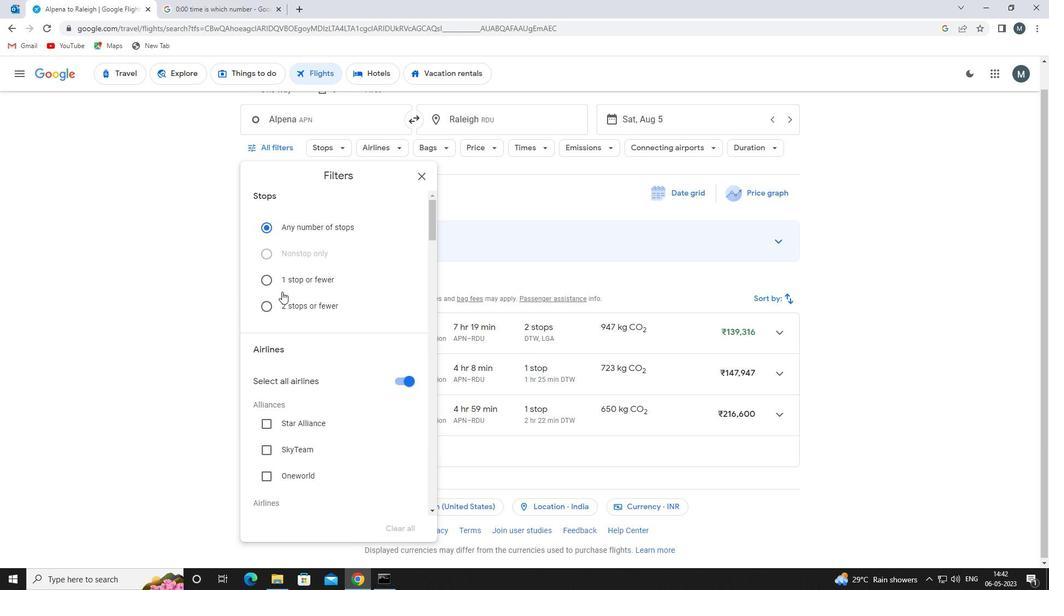 
Action: Mouse moved to (282, 287)
Screenshot: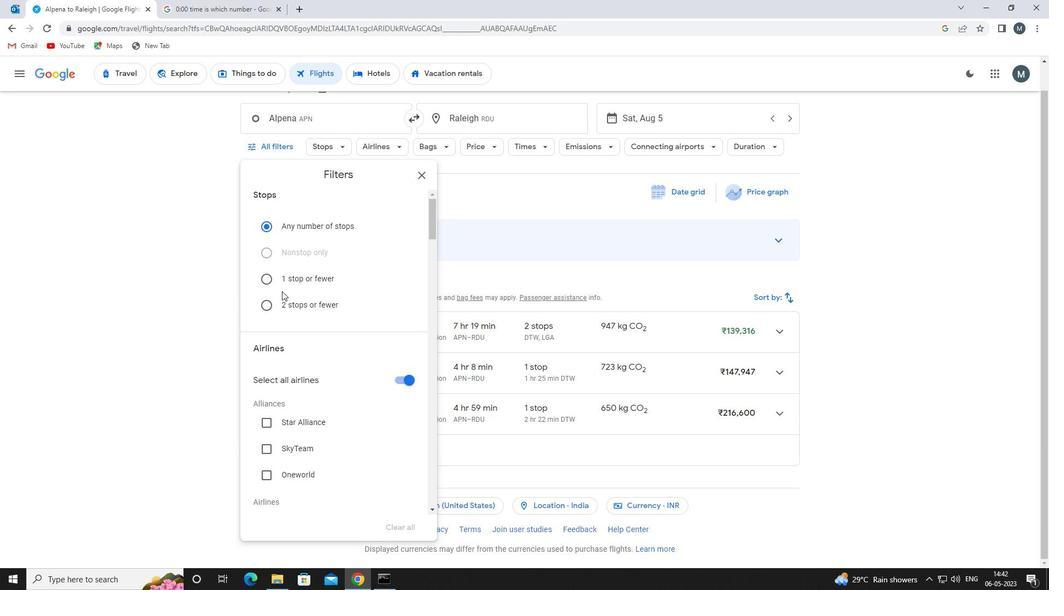 
Action: Mouse scrolled (282, 288) with delta (0, 0)
Screenshot: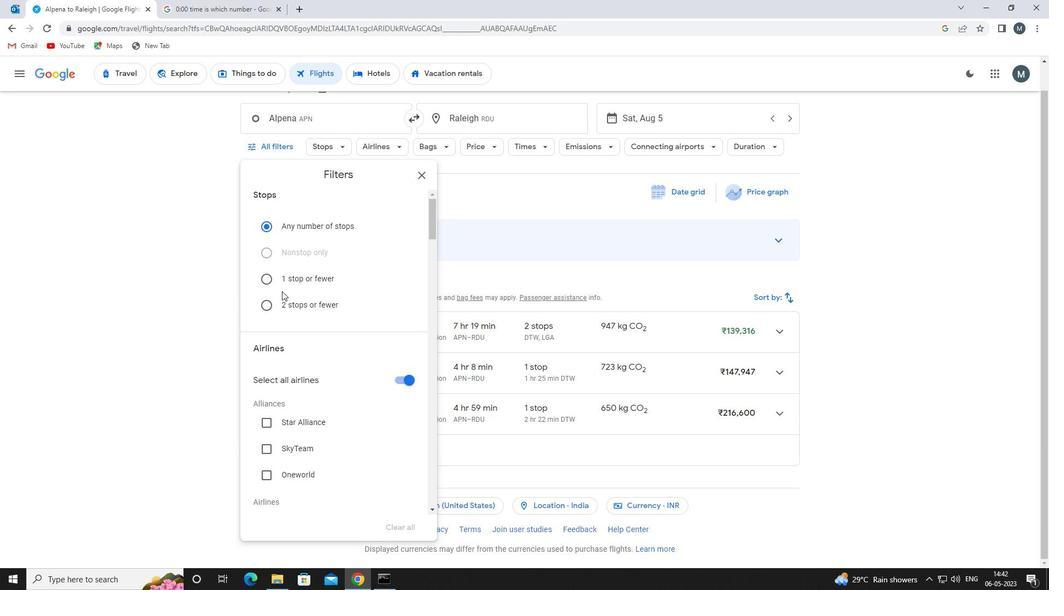 
Action: Mouse moved to (351, 308)
Screenshot: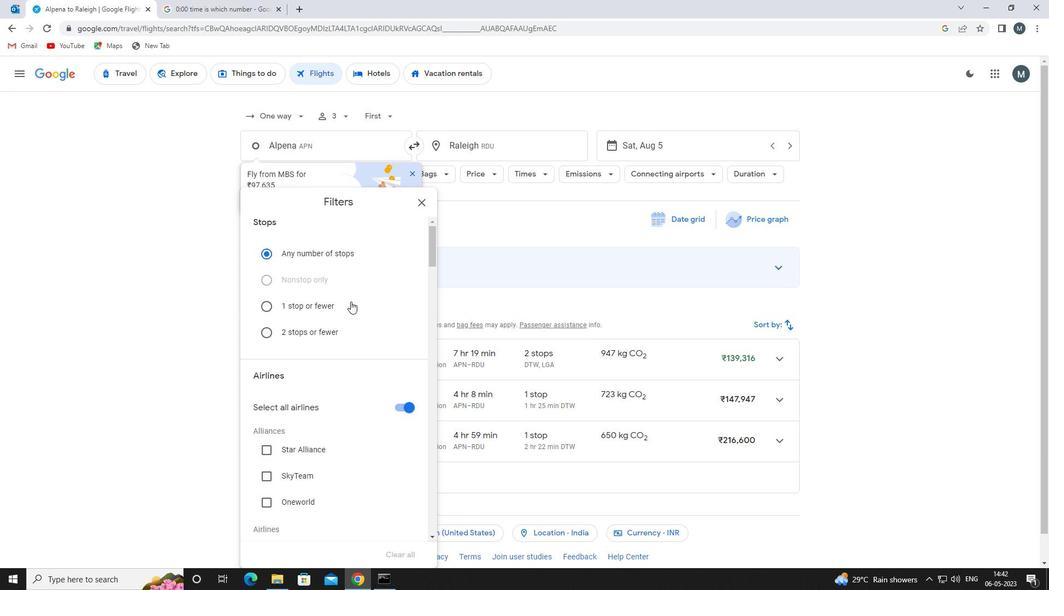 
Action: Mouse scrolled (351, 308) with delta (0, 0)
Screenshot: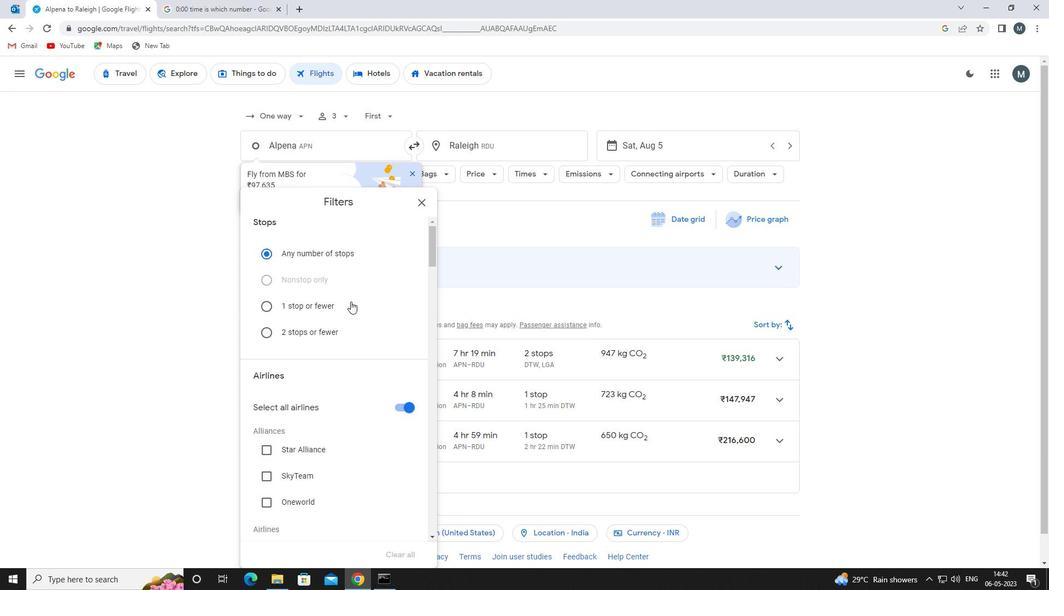 
Action: Mouse moved to (351, 308)
Screenshot: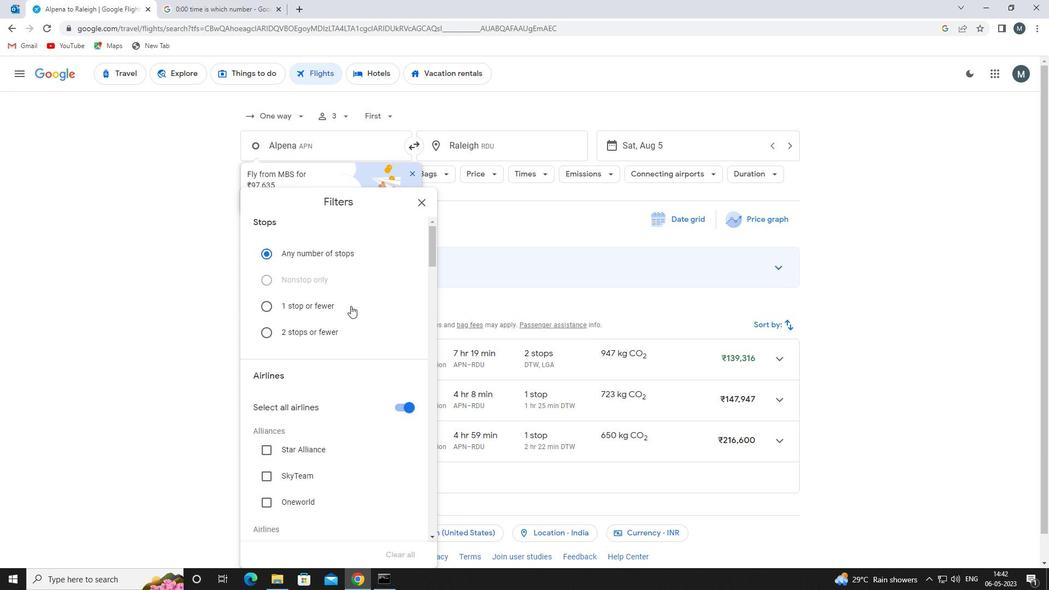 
Action: Mouse scrolled (351, 308) with delta (0, 0)
Screenshot: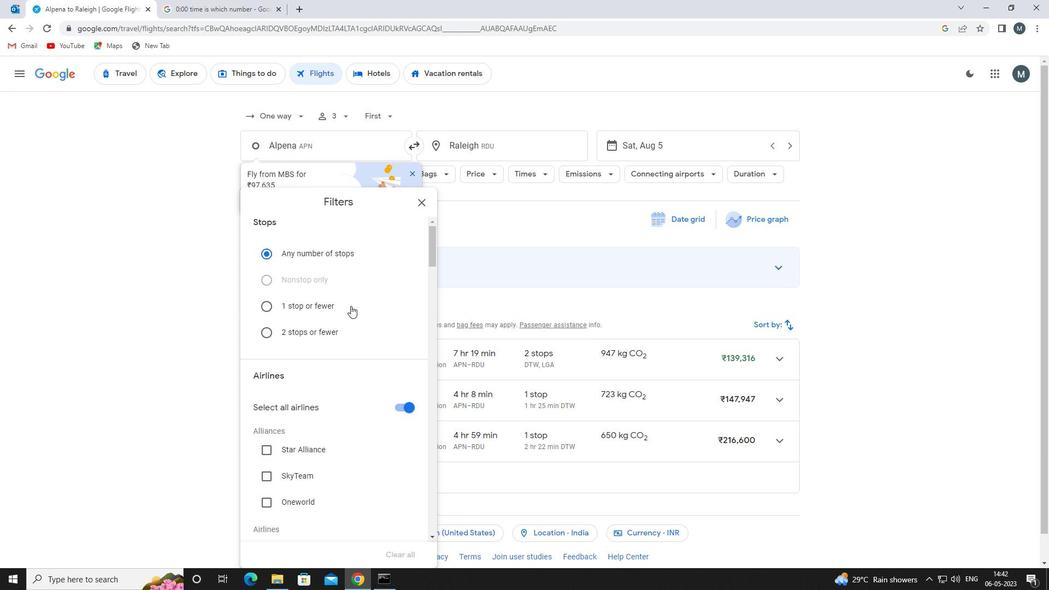 
Action: Mouse moved to (401, 300)
Screenshot: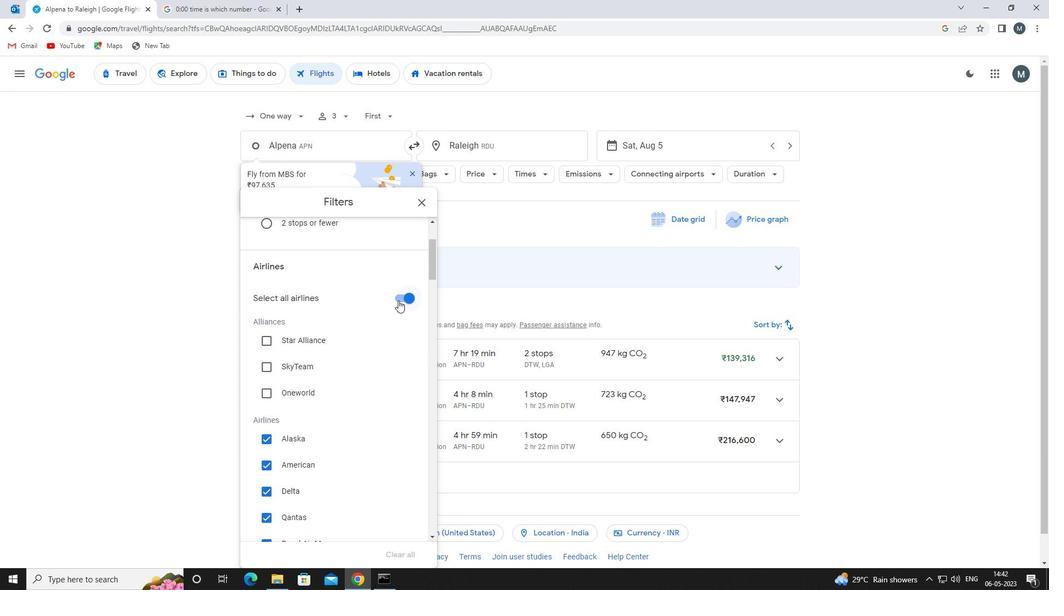 
Action: Mouse pressed left at (401, 300)
Screenshot: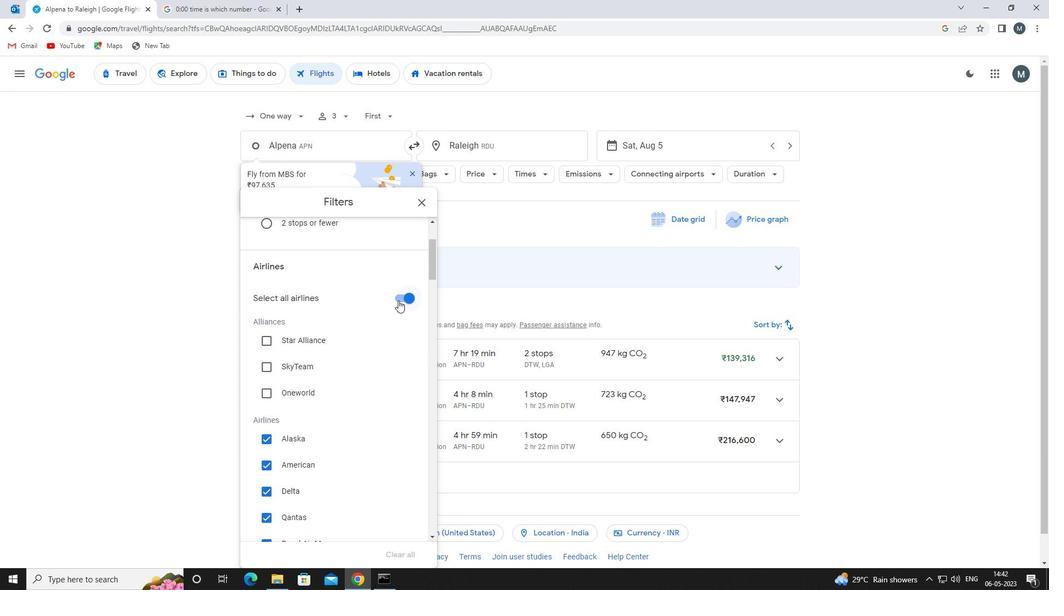 
Action: Mouse moved to (327, 328)
Screenshot: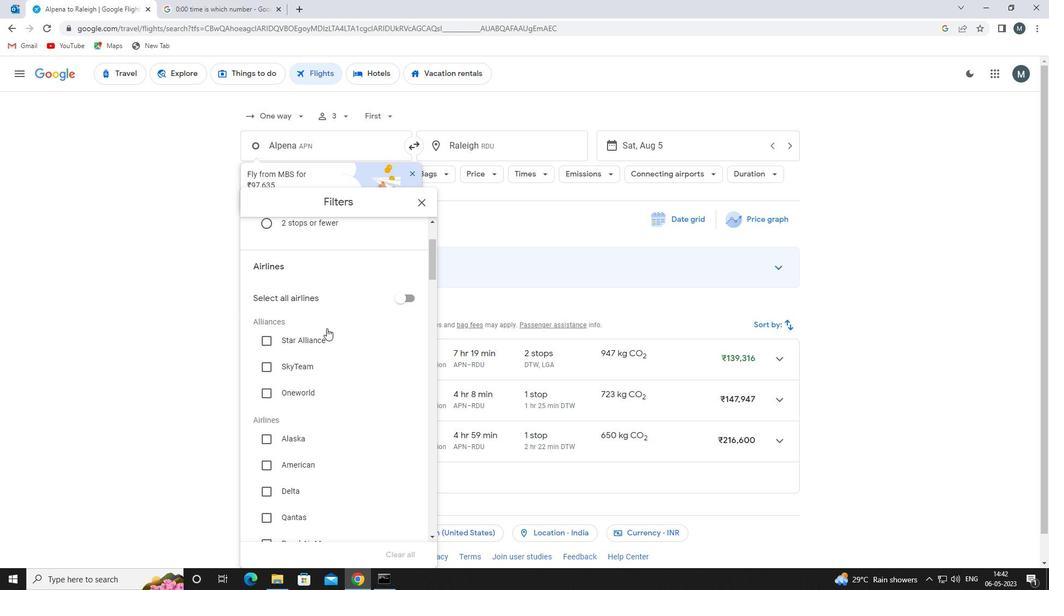 
Action: Mouse scrolled (327, 328) with delta (0, 0)
Screenshot: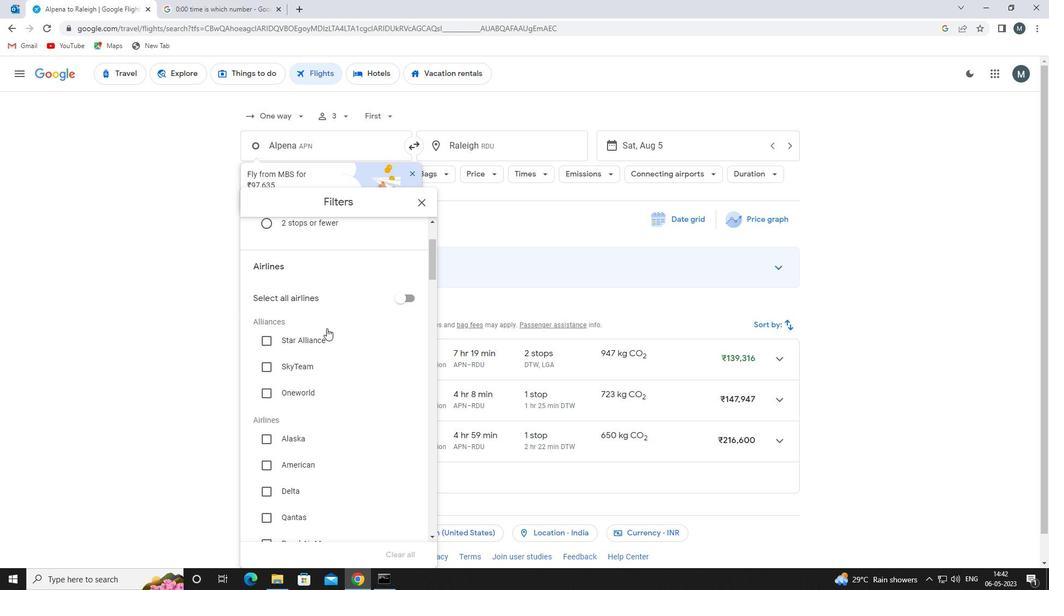 
Action: Mouse moved to (325, 332)
Screenshot: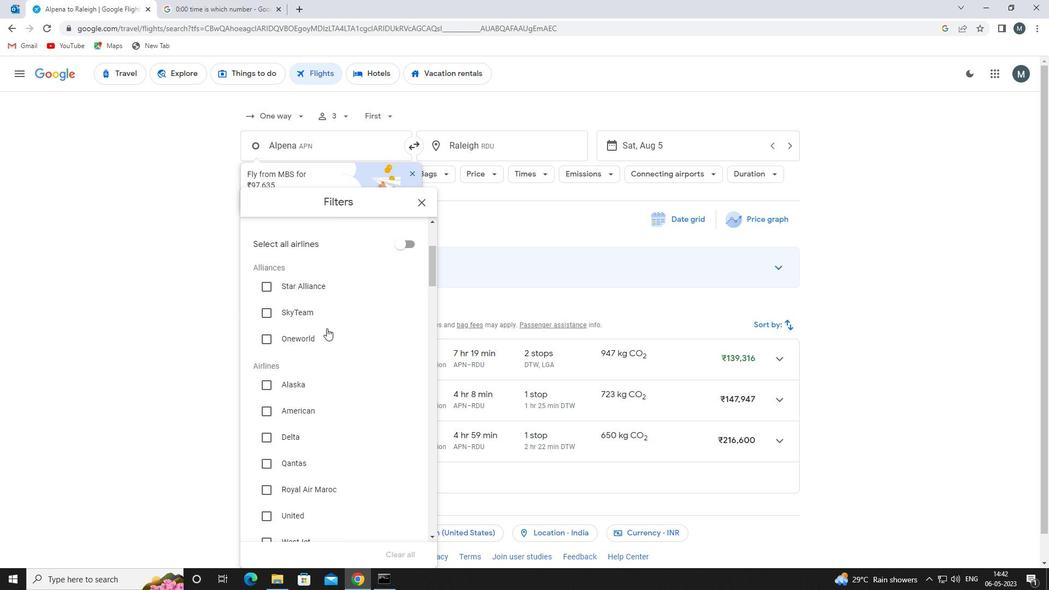 
Action: Mouse scrolled (325, 331) with delta (0, 0)
Screenshot: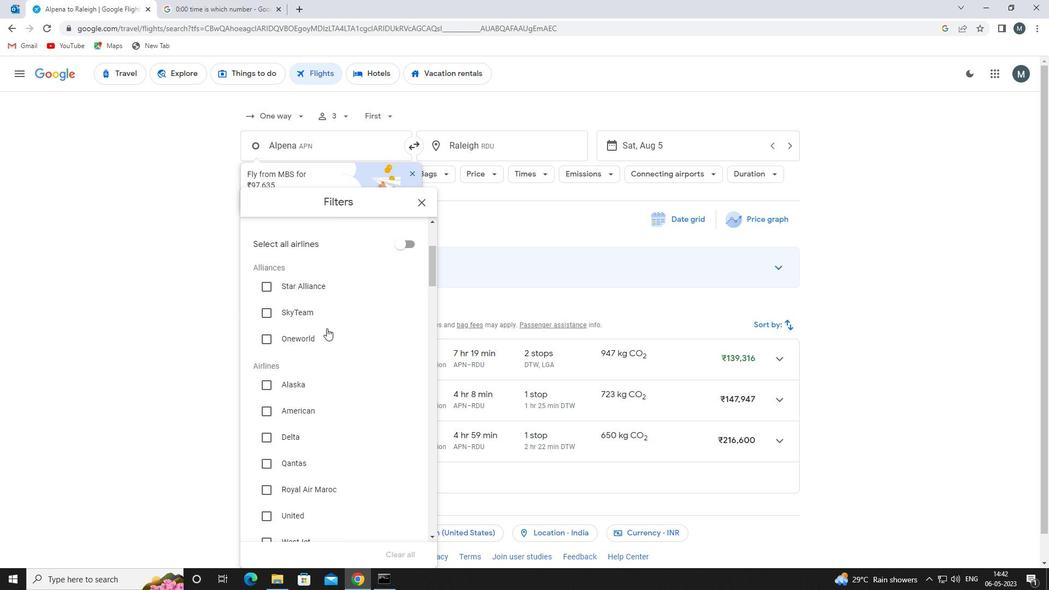 
Action: Mouse moved to (319, 333)
Screenshot: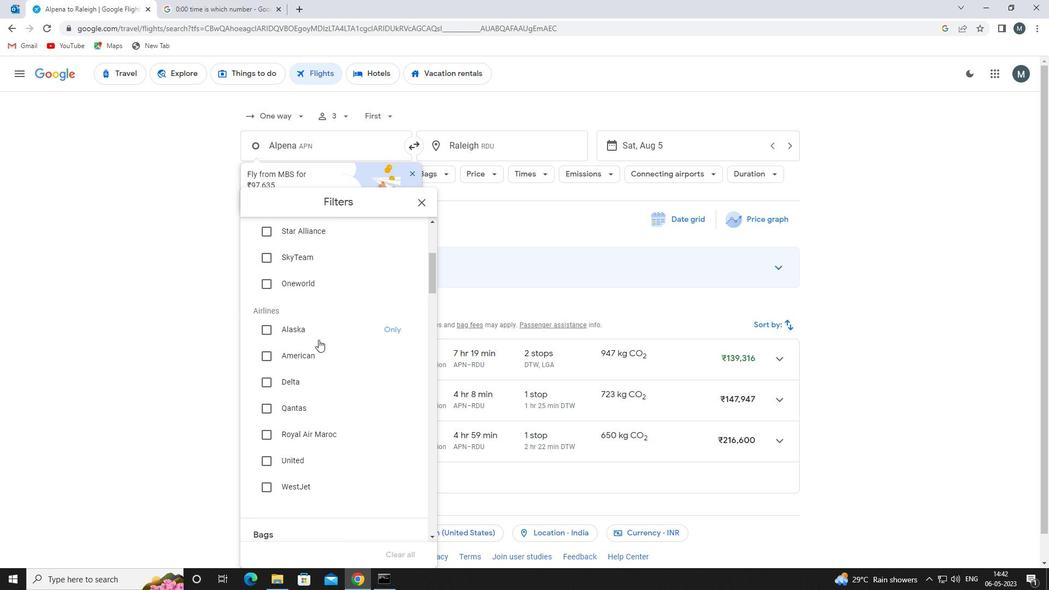 
Action: Mouse pressed left at (319, 333)
Screenshot: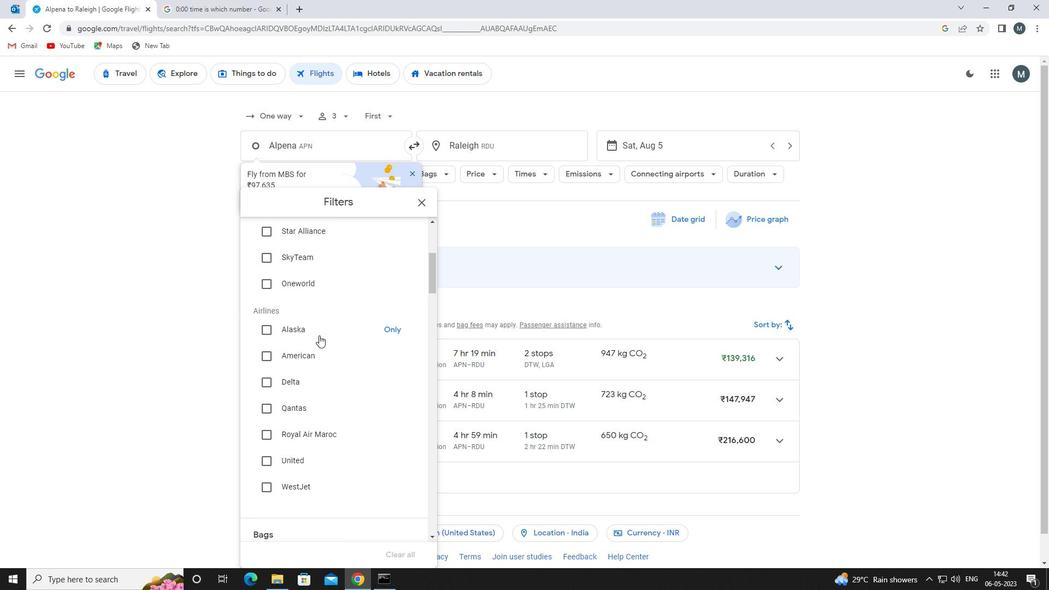 
Action: Mouse moved to (319, 332)
Screenshot: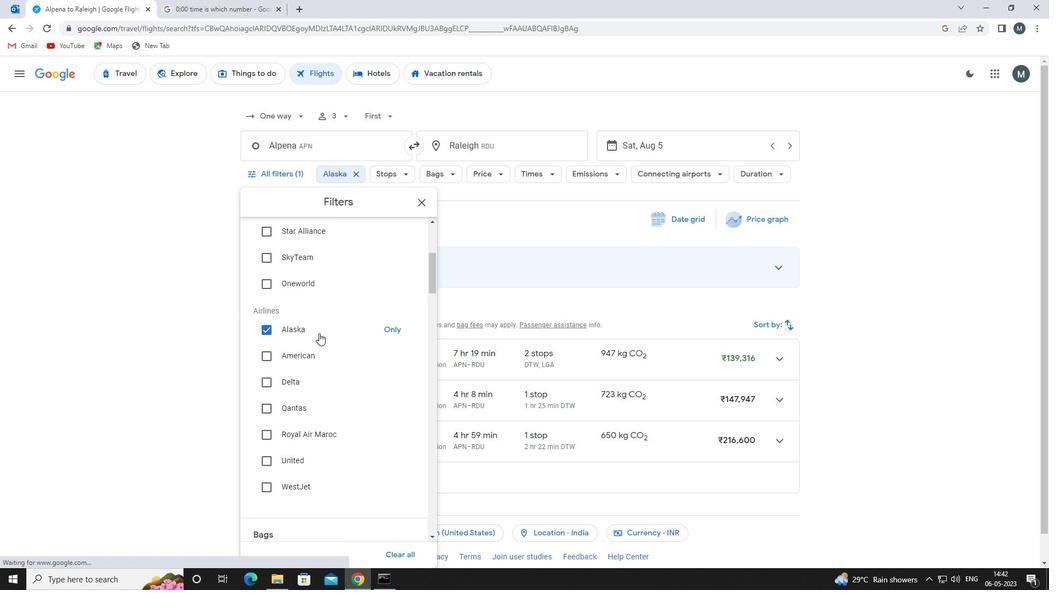
Action: Mouse scrolled (319, 331) with delta (0, 0)
Screenshot: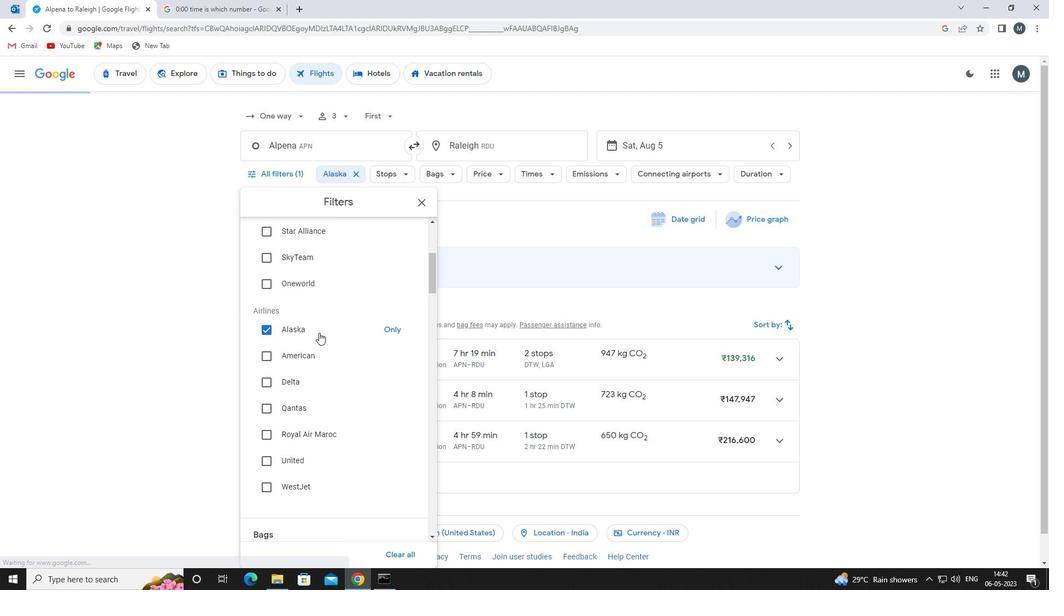 
Action: Mouse scrolled (319, 331) with delta (0, 0)
Screenshot: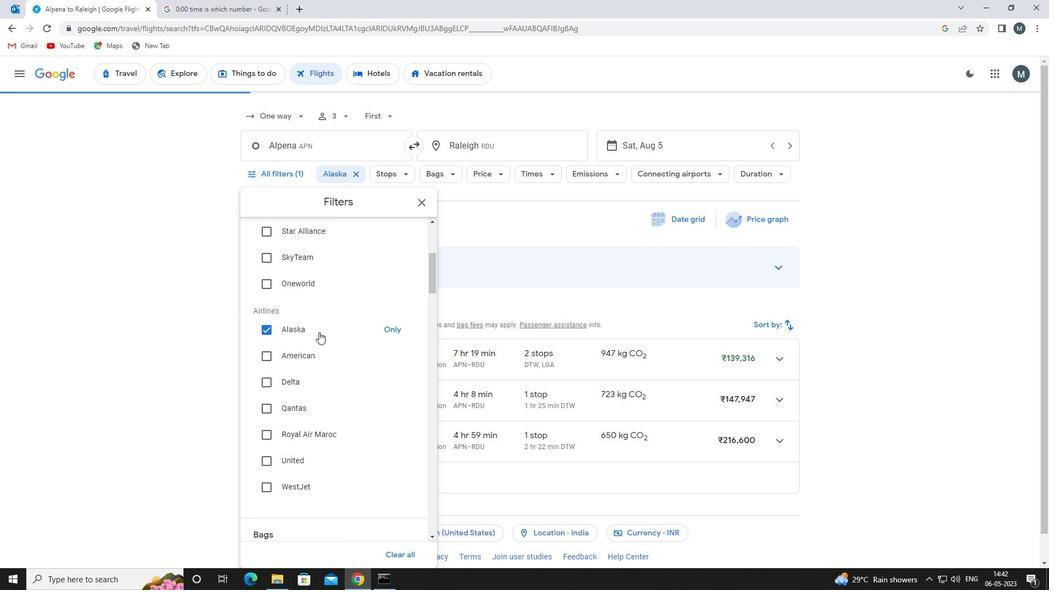 
Action: Mouse scrolled (319, 331) with delta (0, 0)
Screenshot: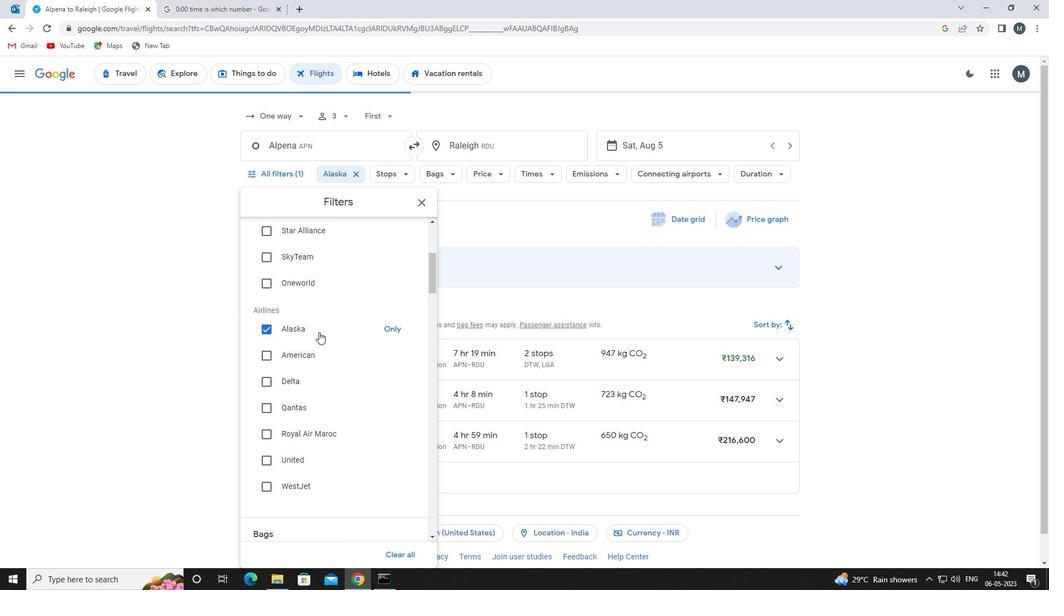 
Action: Mouse scrolled (319, 331) with delta (0, 0)
Screenshot: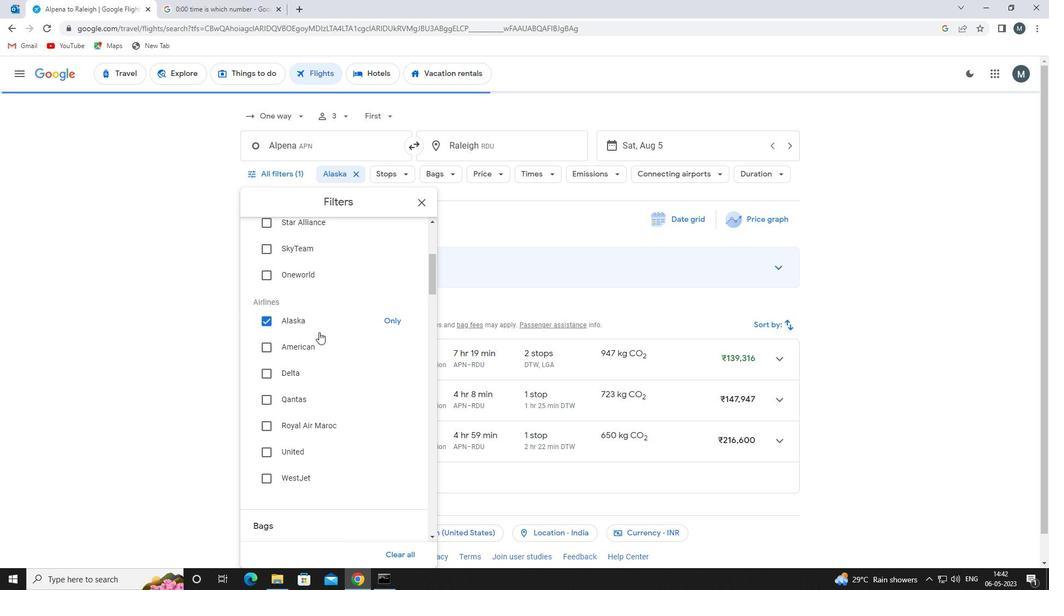 
Action: Mouse scrolled (319, 331) with delta (0, 0)
Screenshot: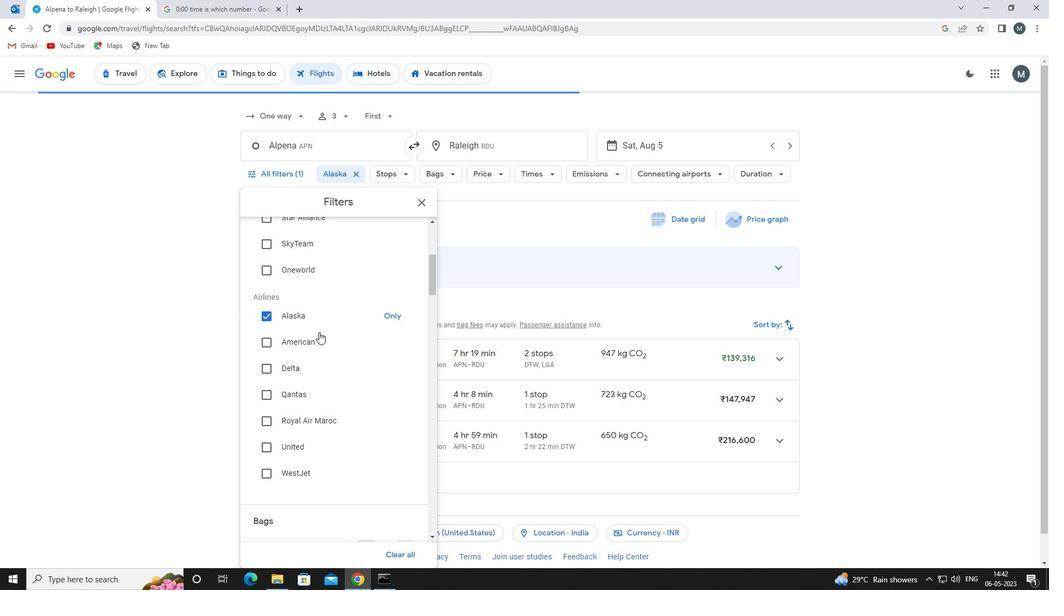 
Action: Mouse moved to (406, 314)
Screenshot: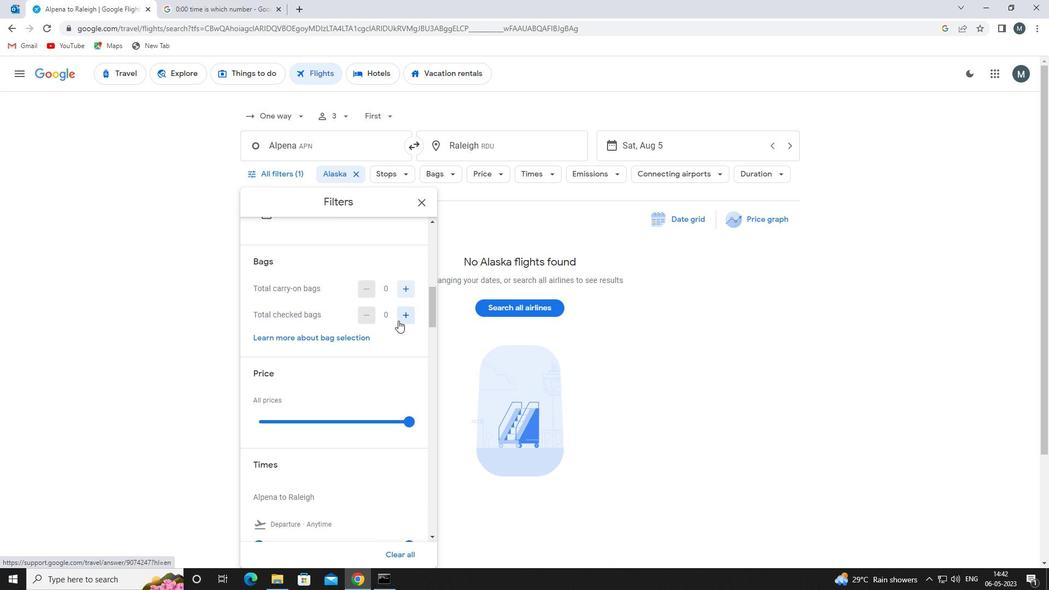 
Action: Mouse pressed left at (406, 314)
Screenshot: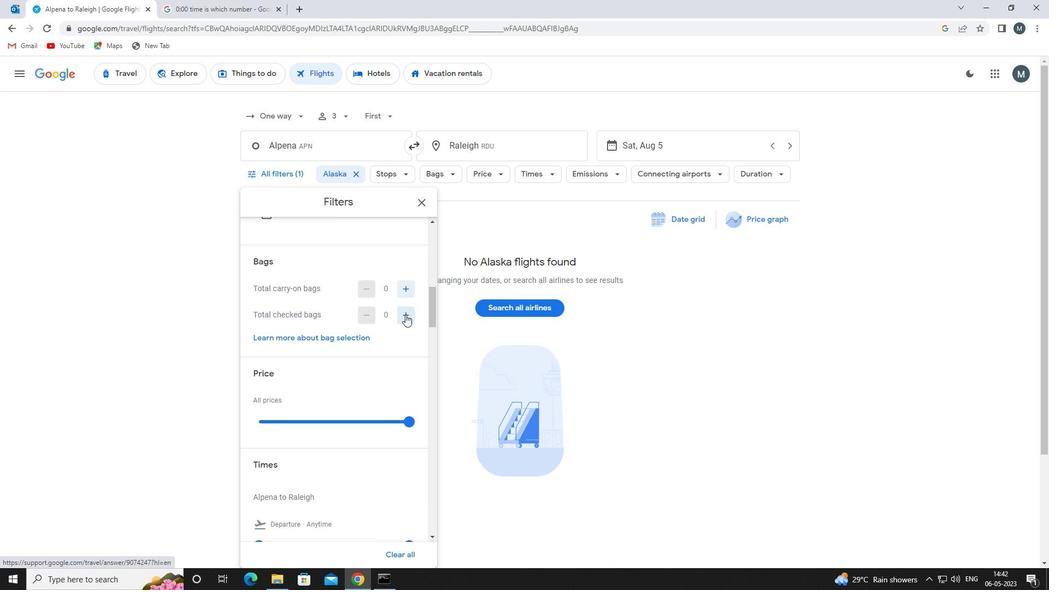 
Action: Mouse moved to (405, 315)
Screenshot: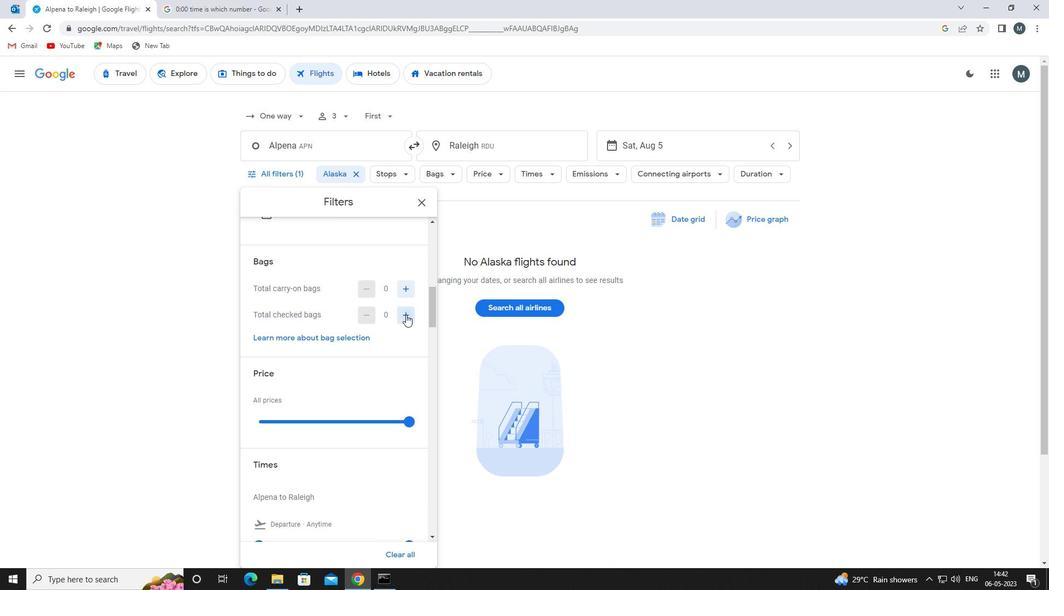 
Action: Mouse pressed left at (405, 315)
Screenshot: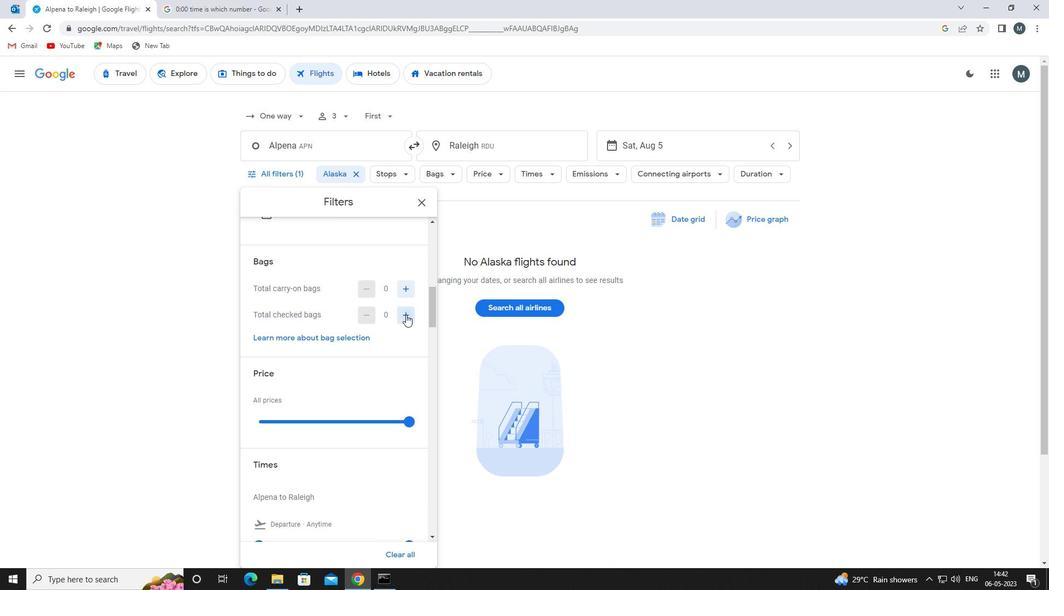 
Action: Mouse pressed left at (405, 315)
Screenshot: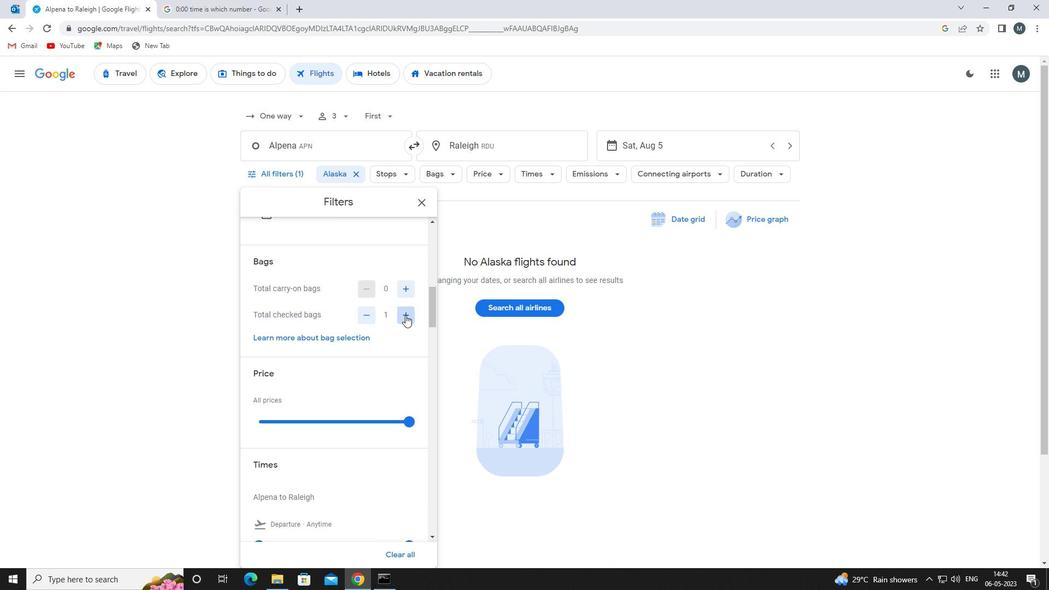 
Action: Mouse pressed left at (405, 315)
Screenshot: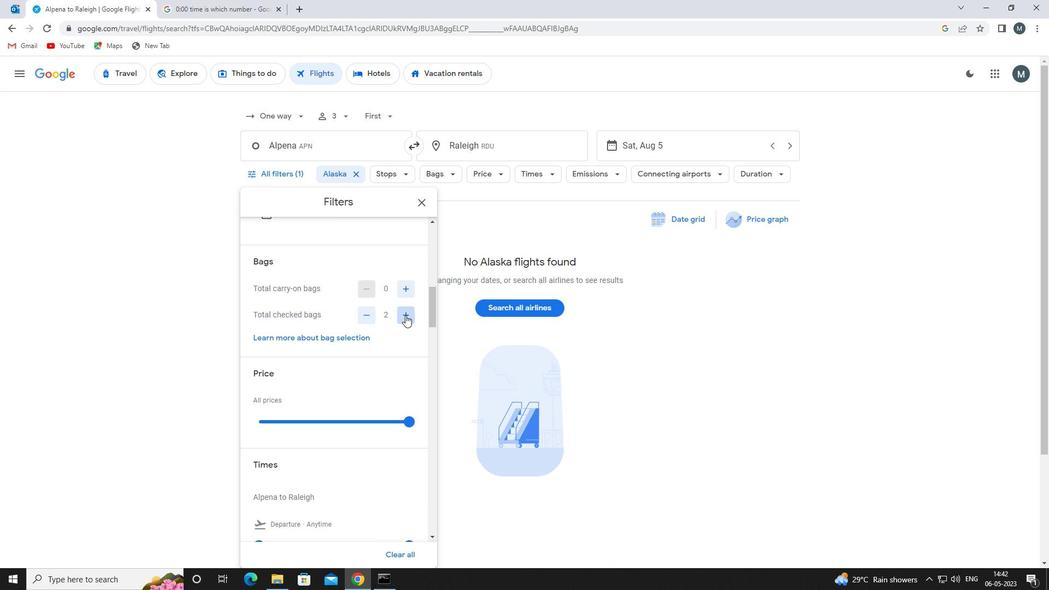 
Action: Mouse pressed left at (405, 315)
Screenshot: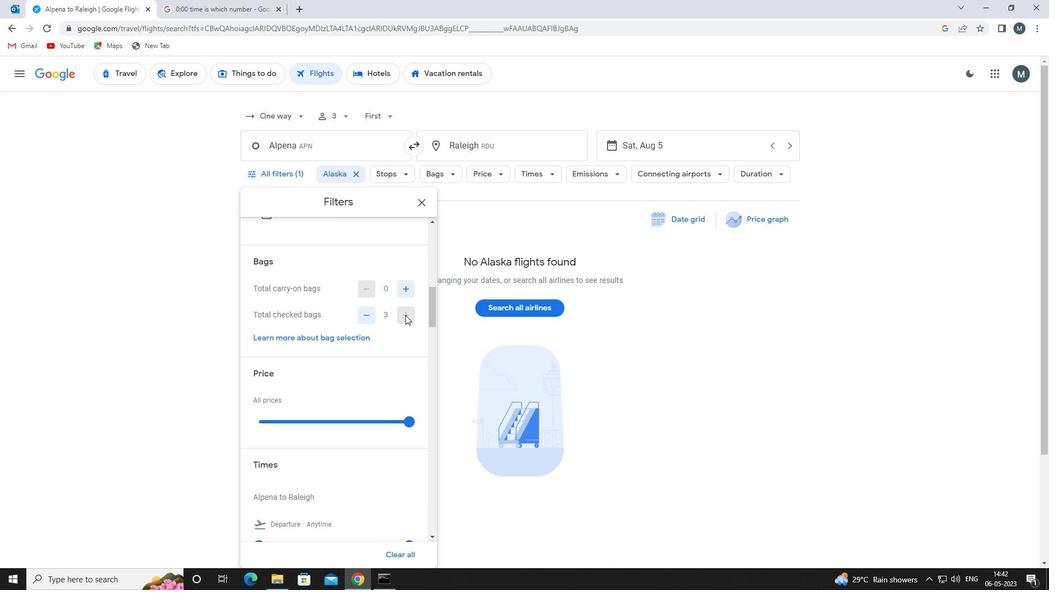 
Action: Mouse pressed left at (405, 315)
Screenshot: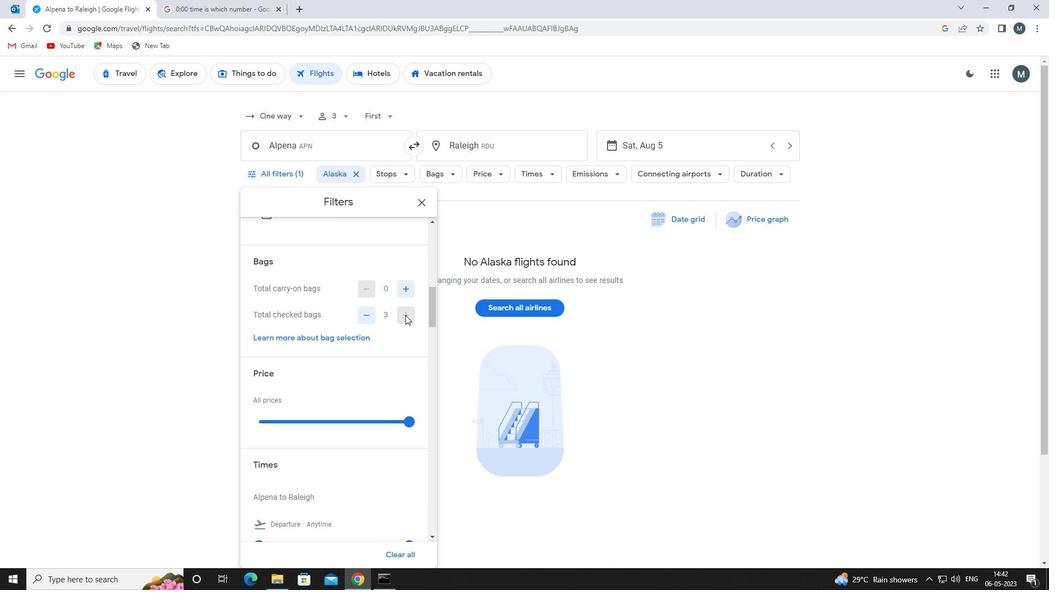 
Action: Mouse moved to (404, 317)
Screenshot: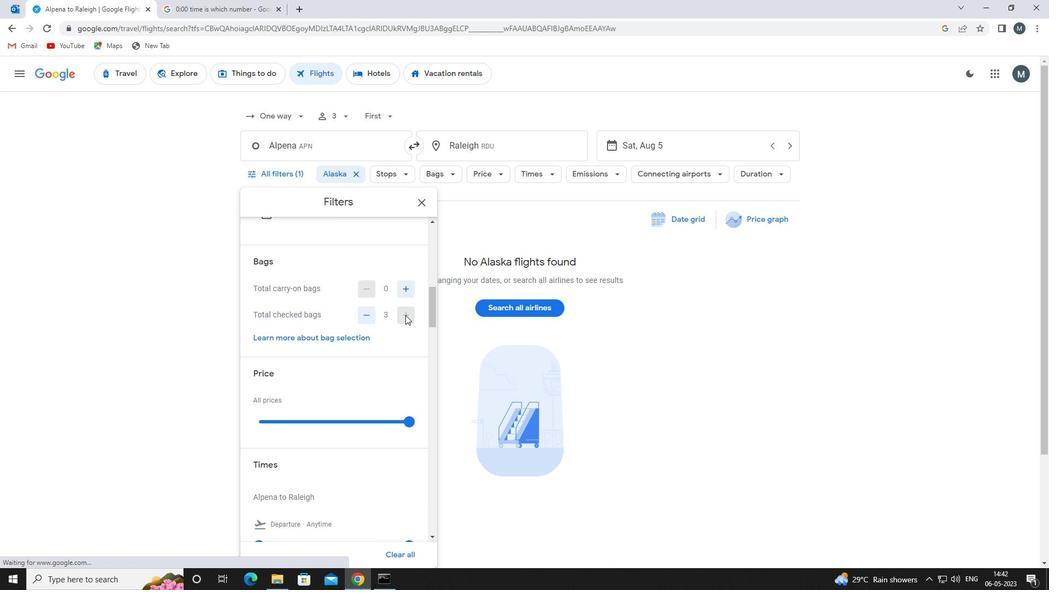 
Action: Mouse pressed left at (404, 317)
Screenshot: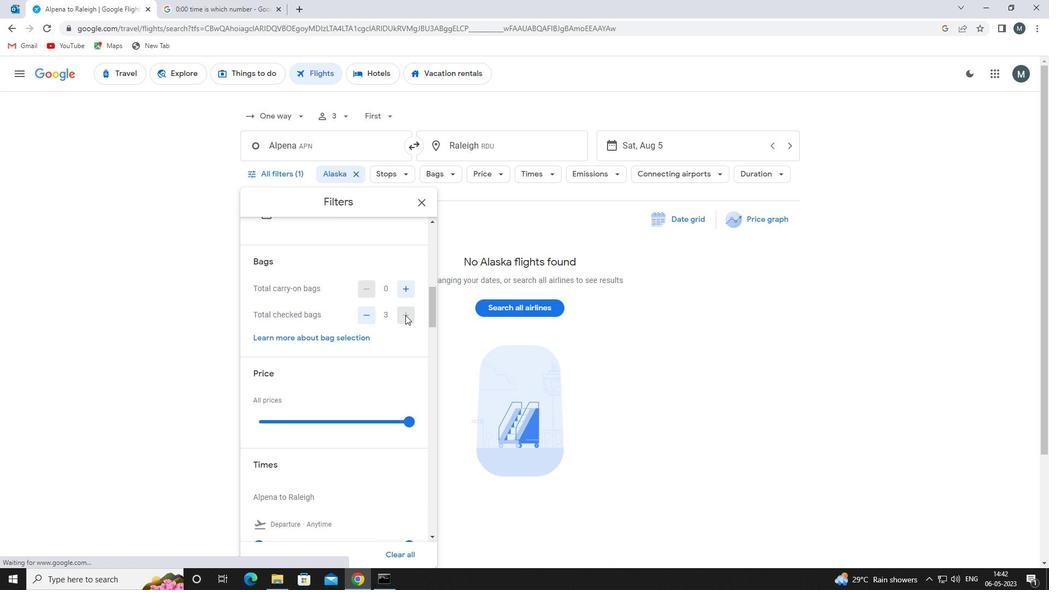 
Action: Mouse pressed left at (404, 317)
Screenshot: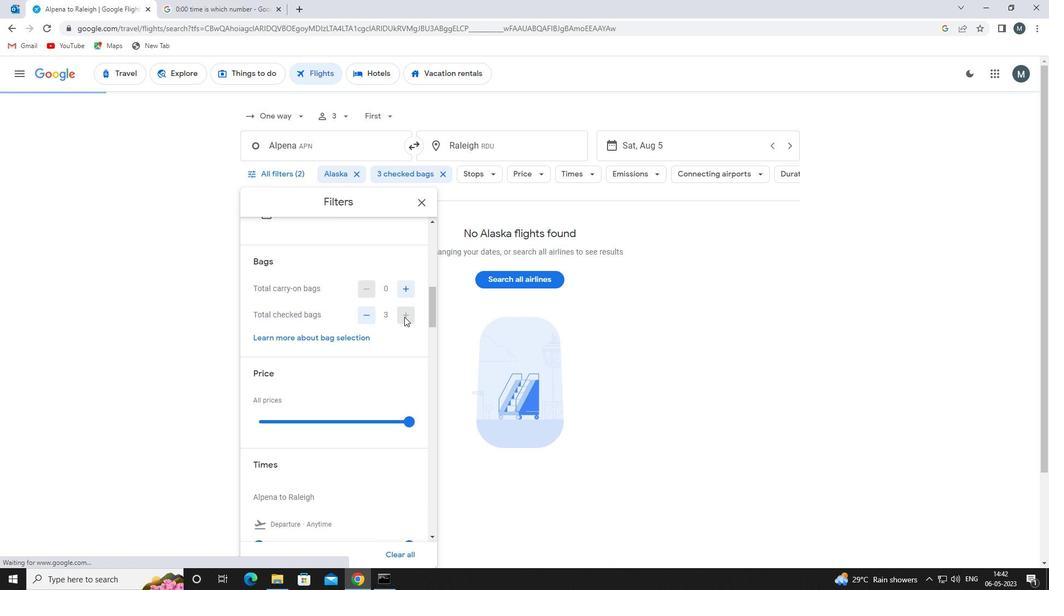 
Action: Mouse moved to (343, 352)
Screenshot: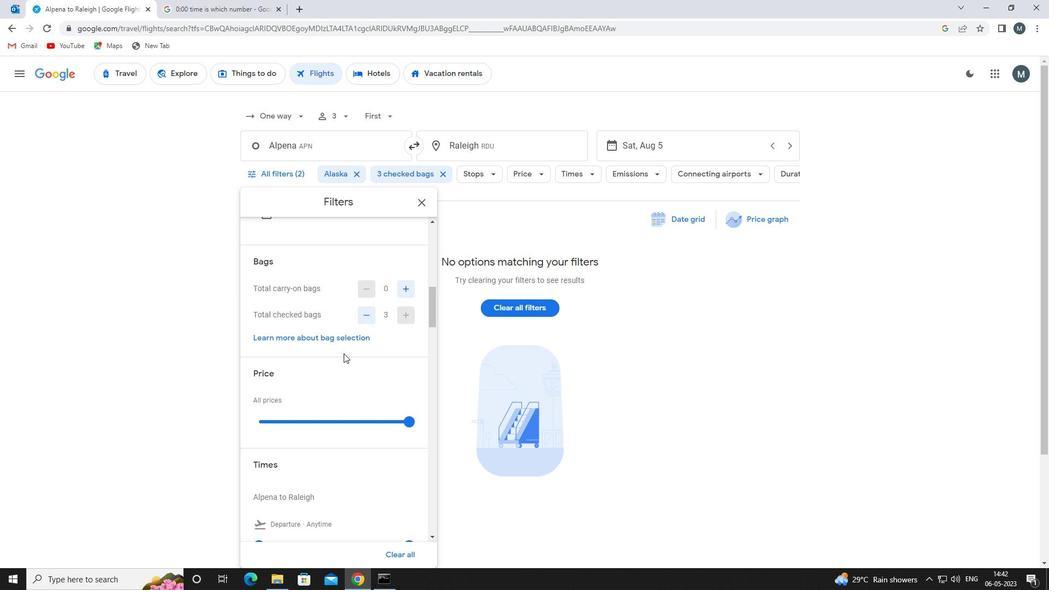 
Action: Mouse scrolled (343, 352) with delta (0, 0)
Screenshot: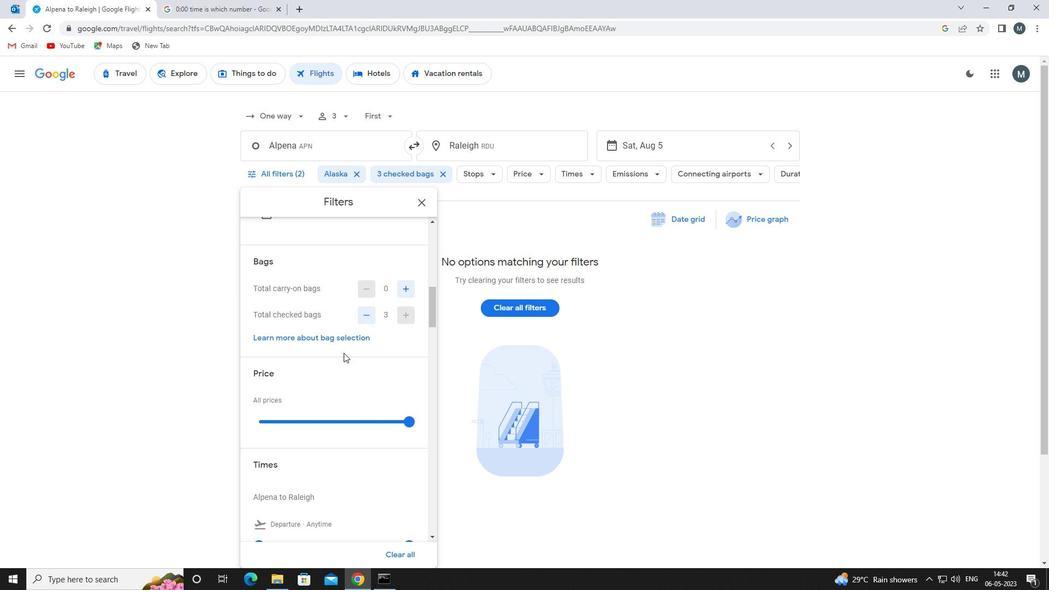 
Action: Mouse moved to (319, 368)
Screenshot: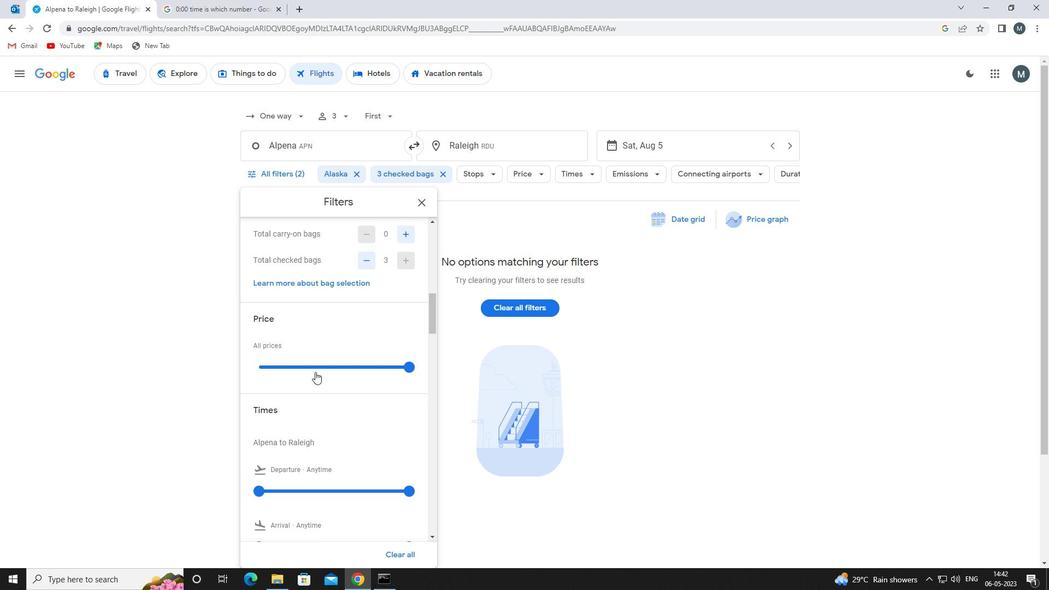 
Action: Mouse pressed left at (319, 368)
Screenshot: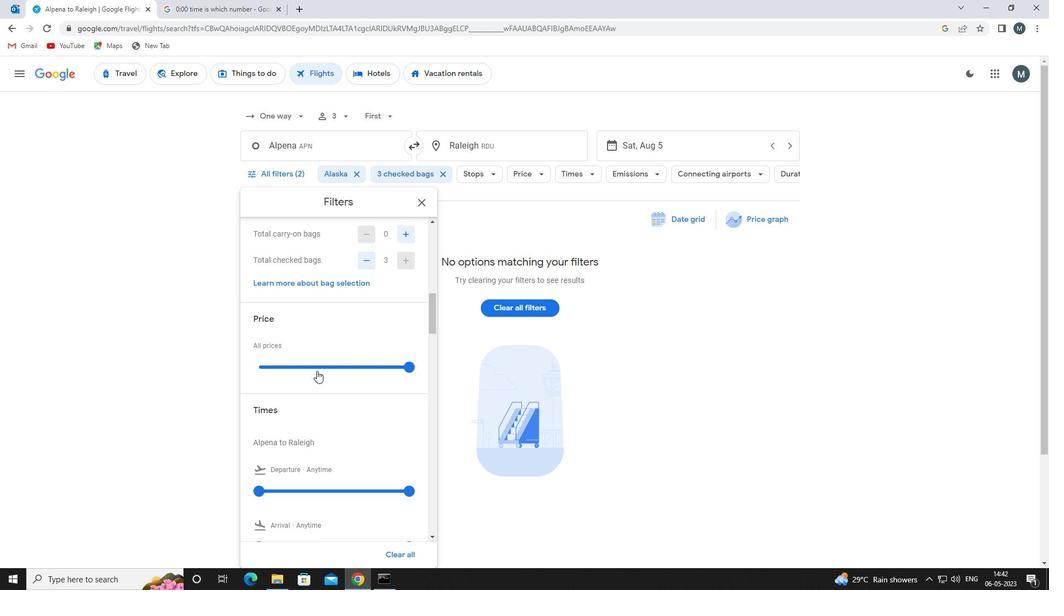 
Action: Mouse pressed left at (319, 368)
Screenshot: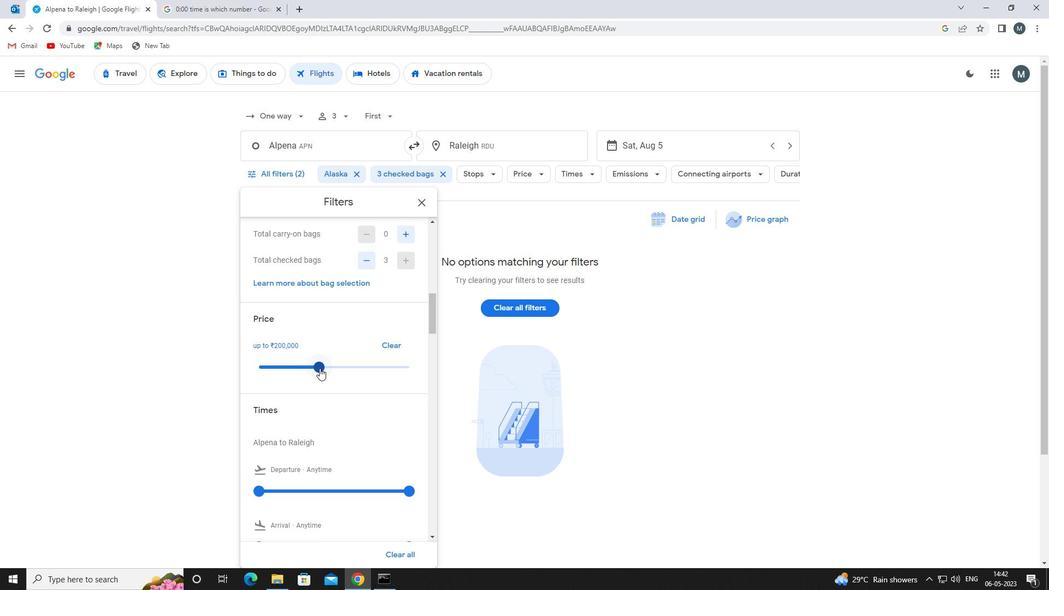 
Action: Mouse moved to (331, 362)
Screenshot: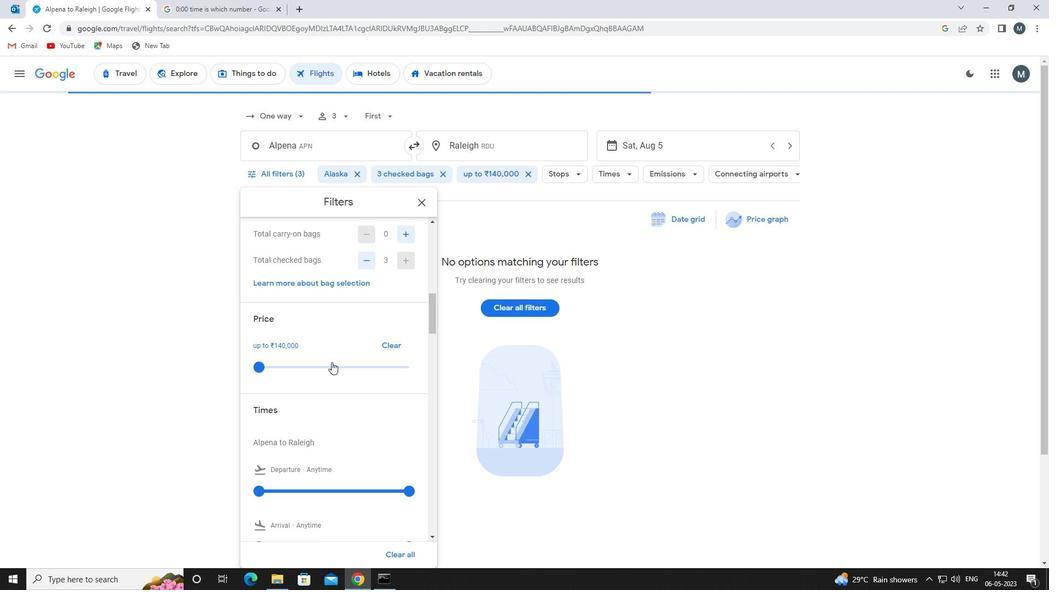 
Action: Mouse scrolled (331, 361) with delta (0, 0)
Screenshot: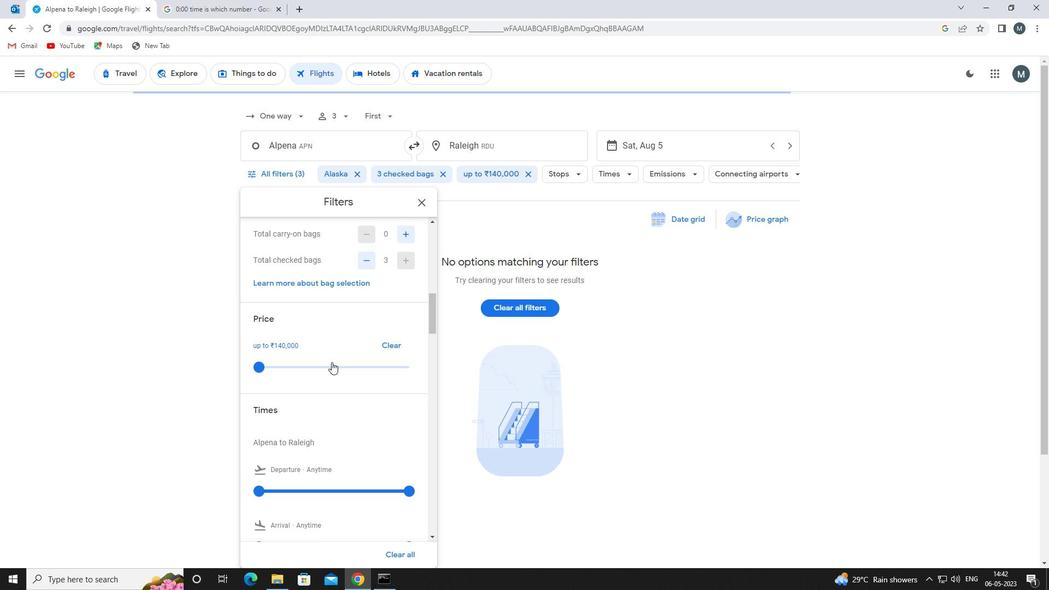 
Action: Mouse moved to (330, 361)
Screenshot: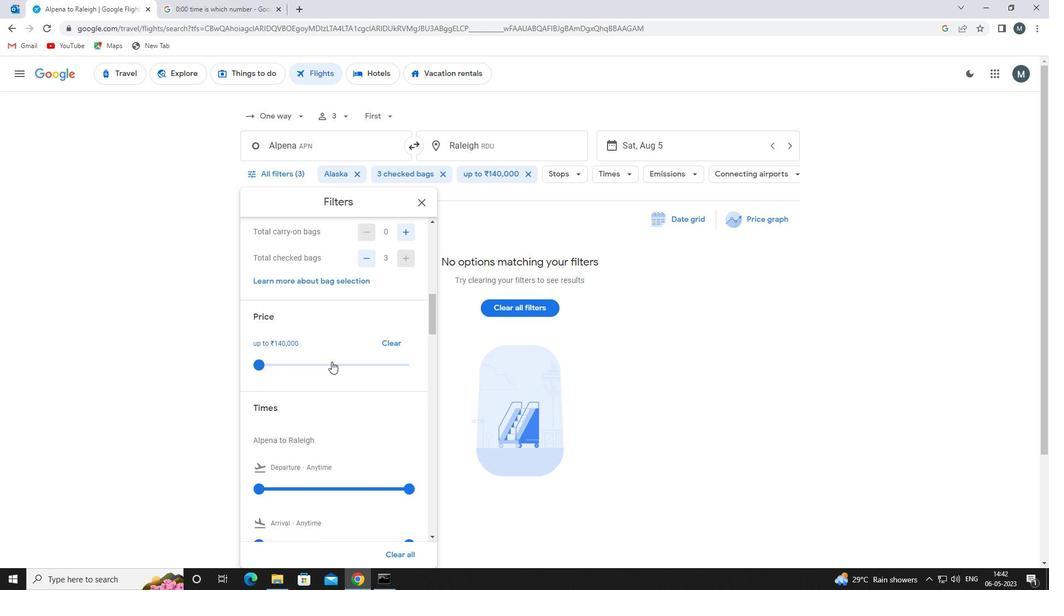 
Action: Mouse scrolled (330, 360) with delta (0, 0)
Screenshot: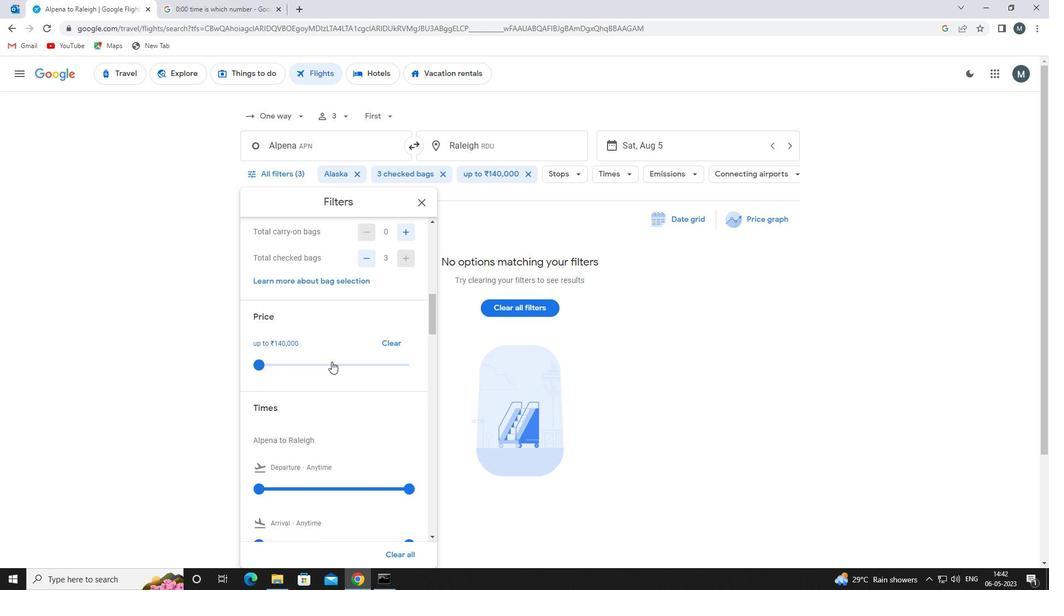 
Action: Mouse moved to (256, 377)
Screenshot: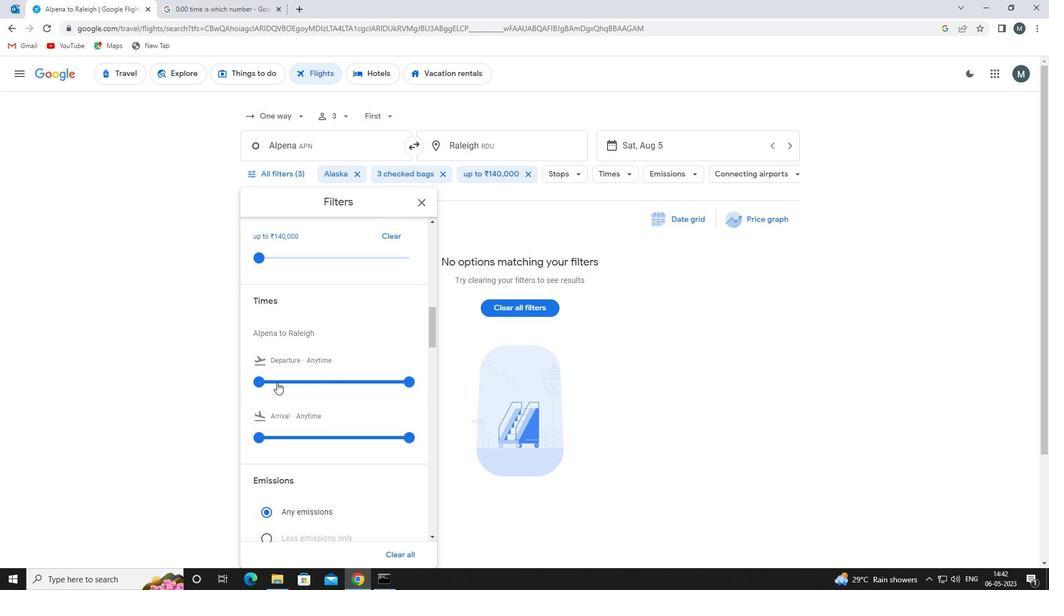 
Action: Mouse pressed left at (256, 377)
Screenshot: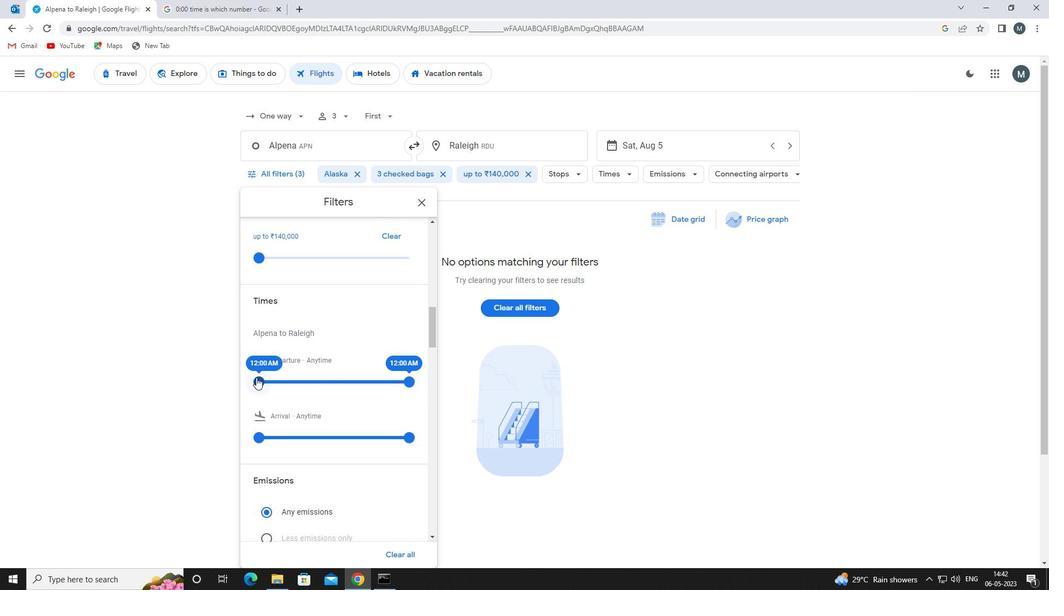
Action: Mouse moved to (403, 382)
Screenshot: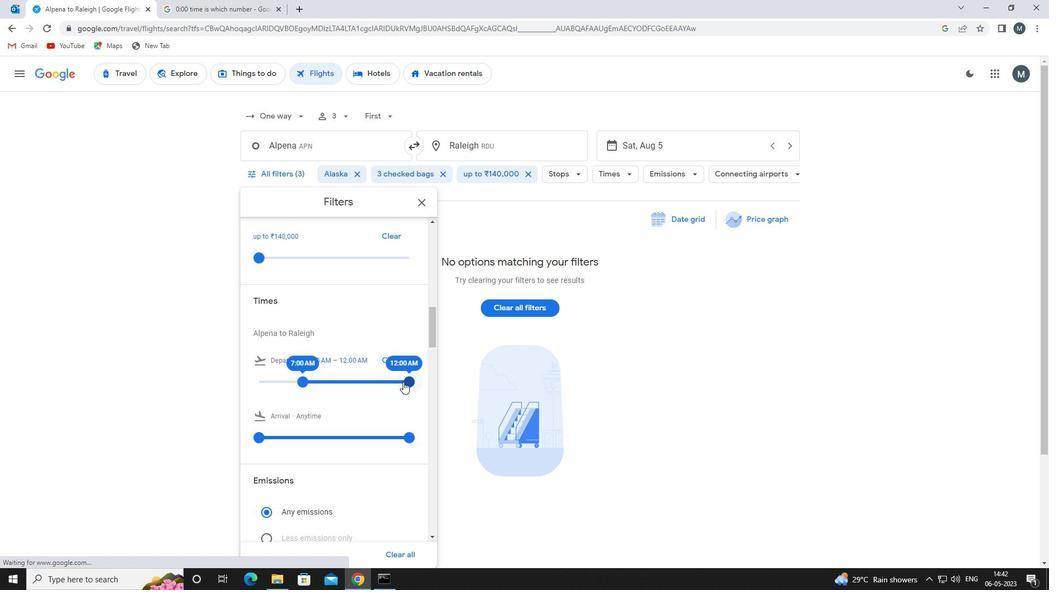 
Action: Mouse pressed left at (403, 382)
Screenshot: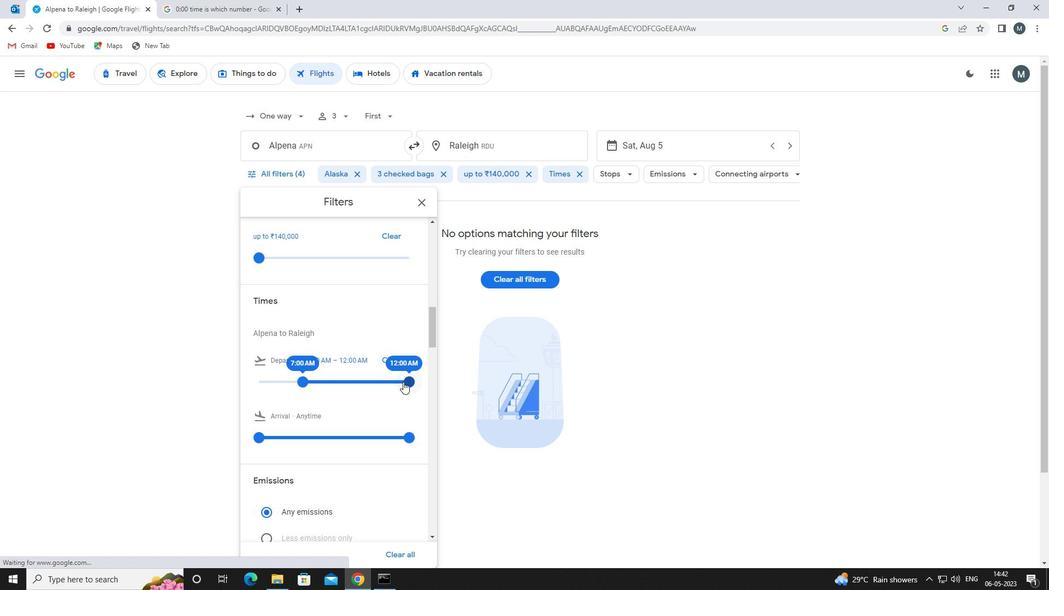 
Action: Mouse moved to (329, 353)
Screenshot: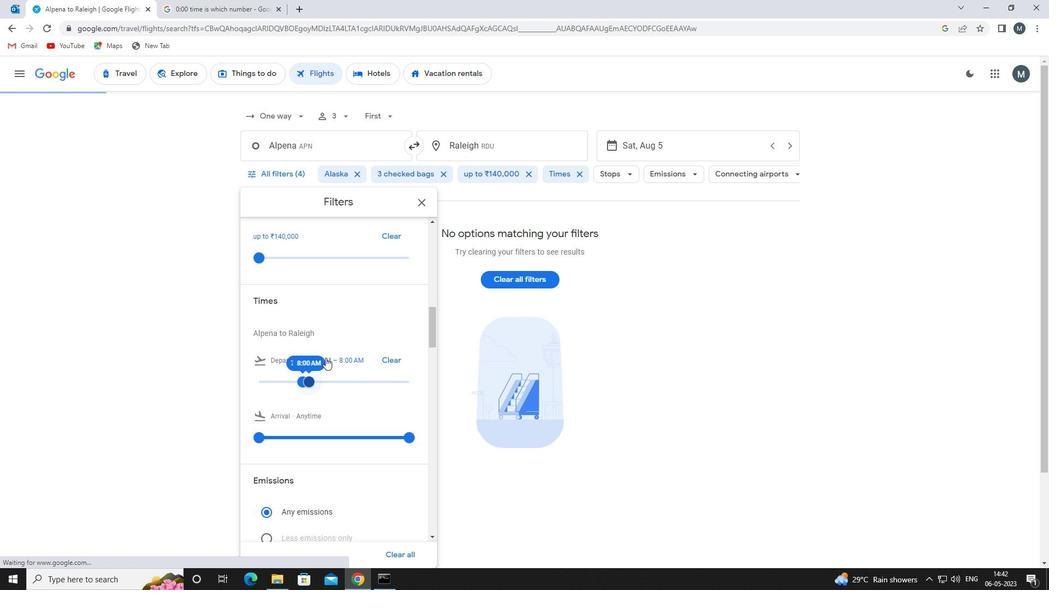 
Action: Mouse scrolled (329, 353) with delta (0, 0)
Screenshot: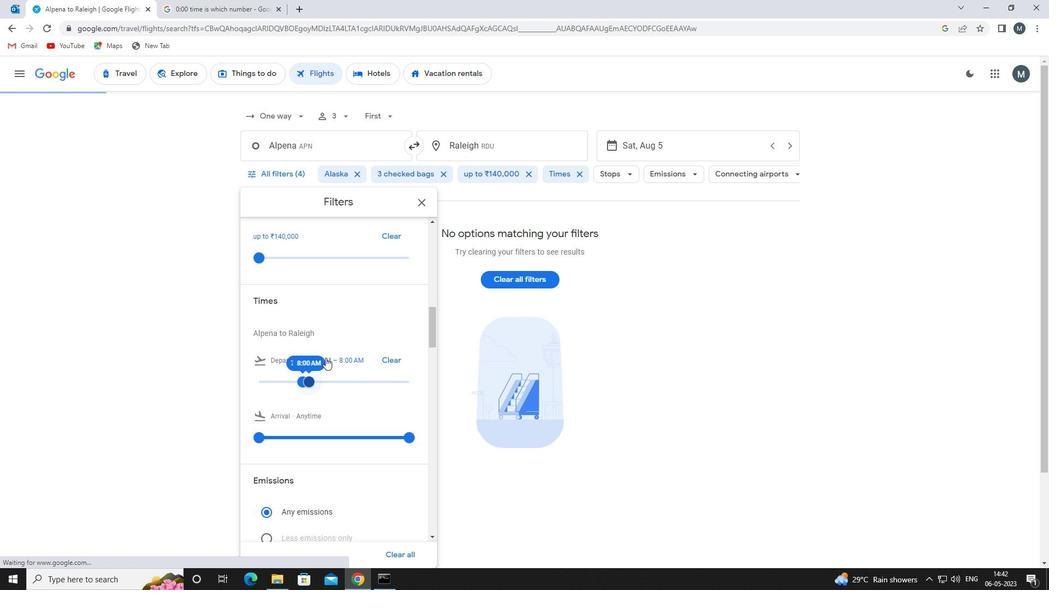 
Action: Mouse moved to (420, 203)
Screenshot: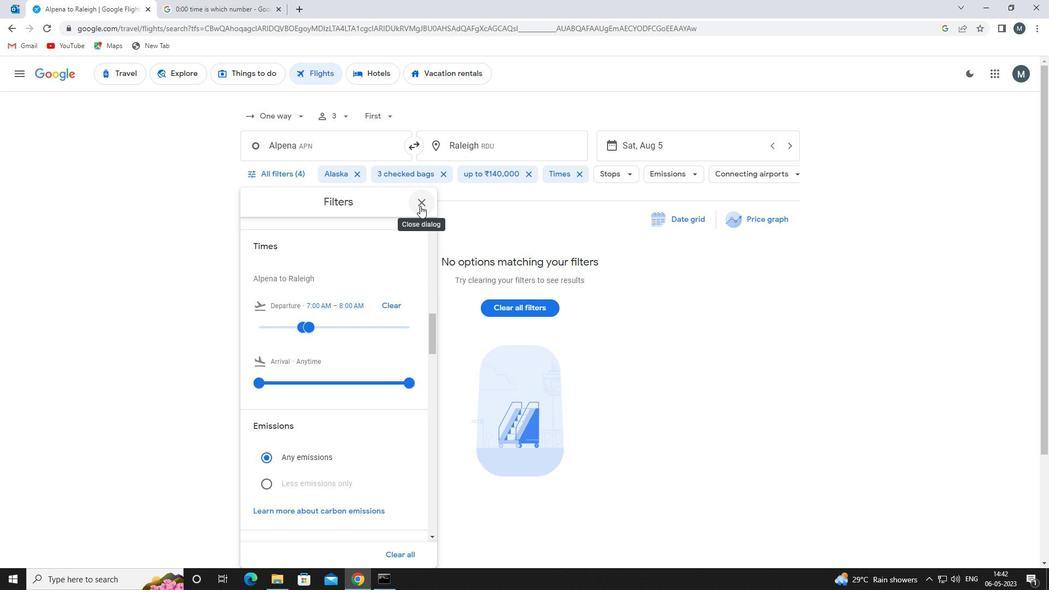 
Action: Mouse pressed left at (420, 203)
Screenshot: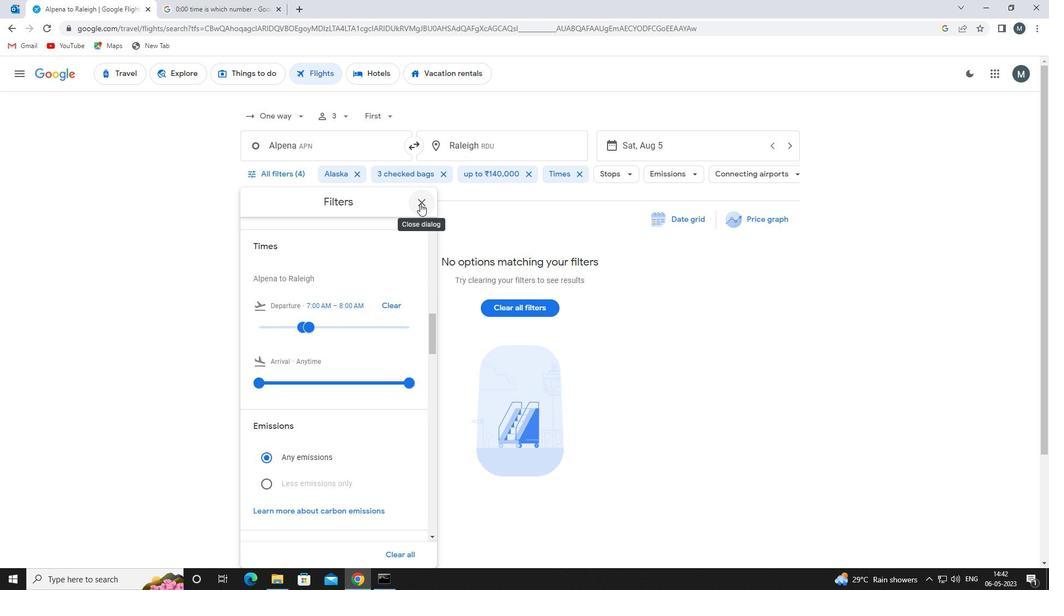 
Action: Mouse moved to (419, 203)
Screenshot: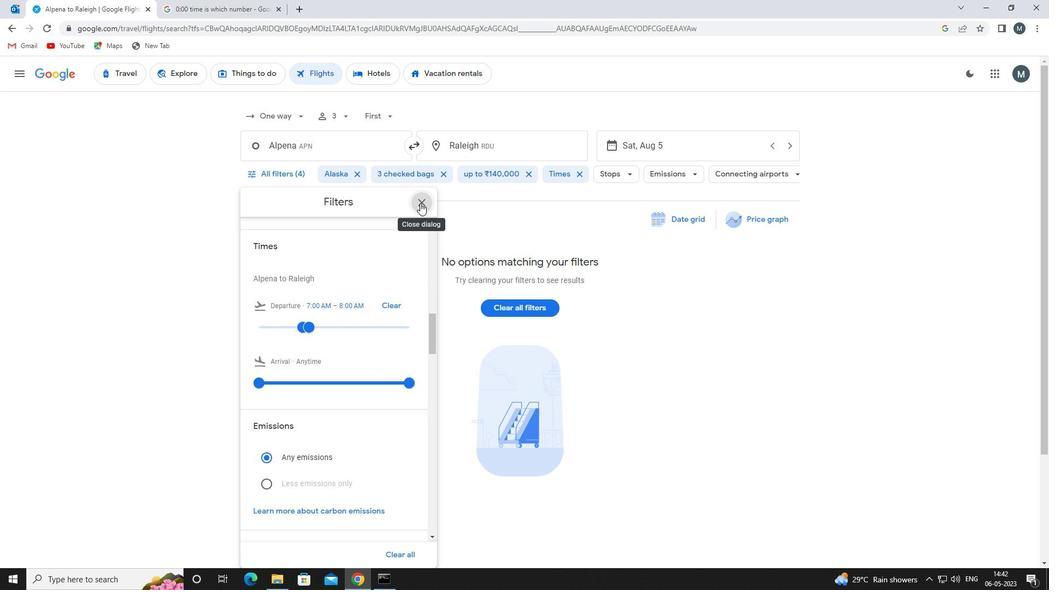 
